 Task: Open Card Continuous Delivery Planning in Board Brand Management and Reputation Monitoring to Workspace Agile Methodology and add a team member Softage.3@softage.net, a label Blue, a checklist Animation, an attachment from your computer, a color Blue and finally, add a card description 'Develop and launch new referral program for new customers' and a comment 'We should approach this task with a sense of collaboration and teamwork, leveraging the strengths of each team member to achieve success.'. Add a start date 'Jan 03, 1900' with a due date 'Jan 10, 1900'
Action: Mouse moved to (239, 158)
Screenshot: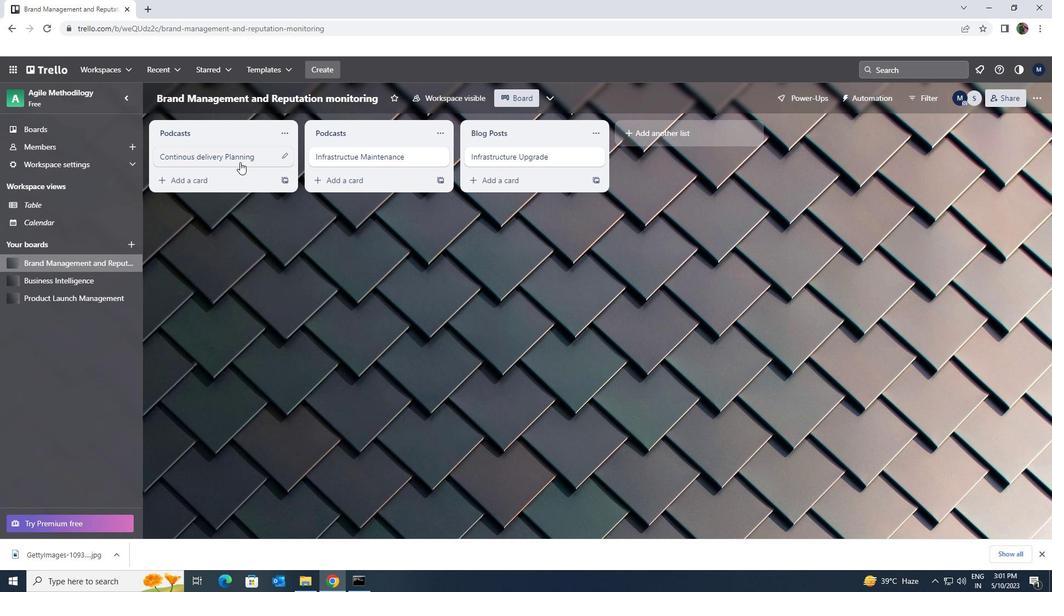 
Action: Mouse pressed left at (239, 158)
Screenshot: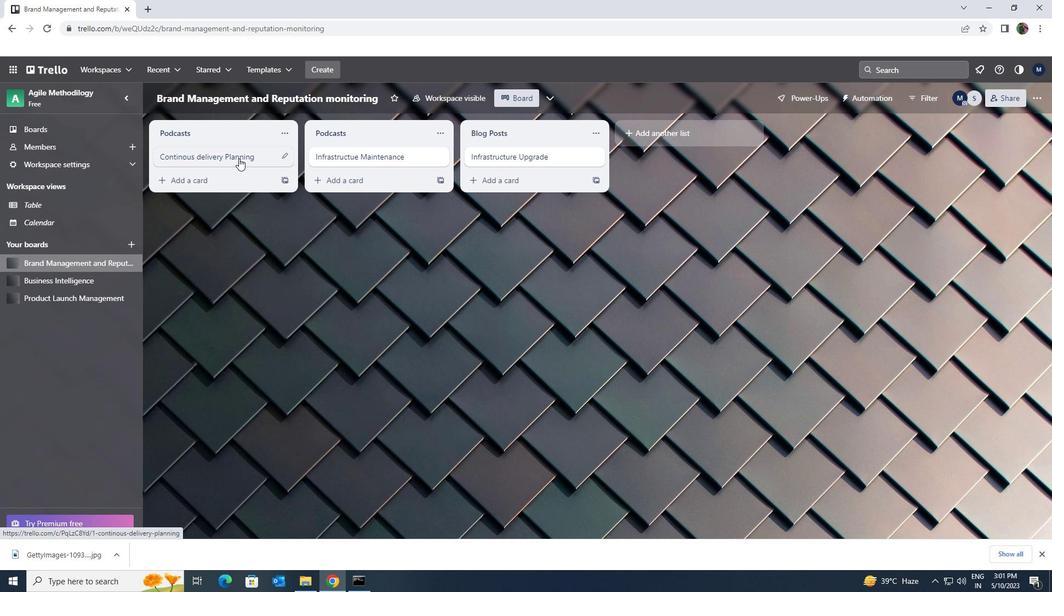 
Action: Mouse moved to (649, 198)
Screenshot: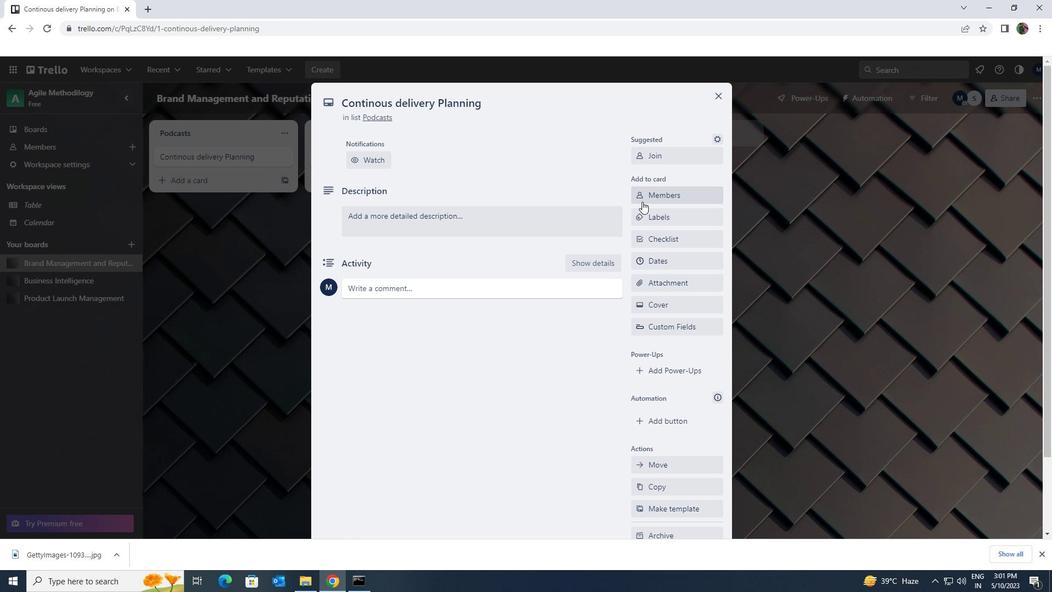 
Action: Mouse pressed left at (649, 198)
Screenshot: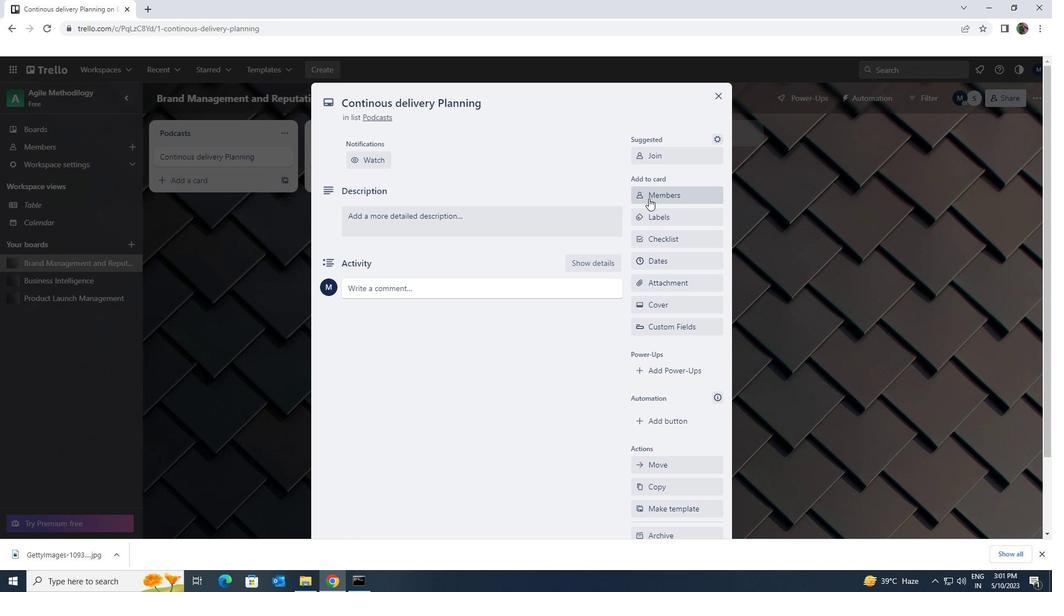 
Action: Key pressed <Key.shift><Key.shift><Key.shift><Key.shift>SOFTAGE.3<Key.shift>@SOFTAG.NET
Screenshot: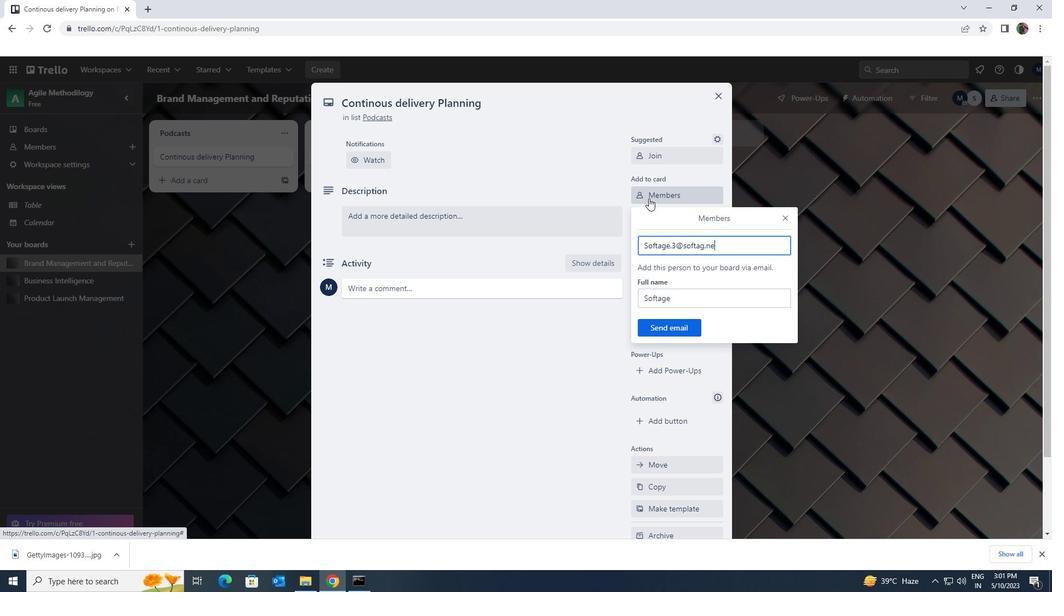 
Action: Mouse moved to (676, 331)
Screenshot: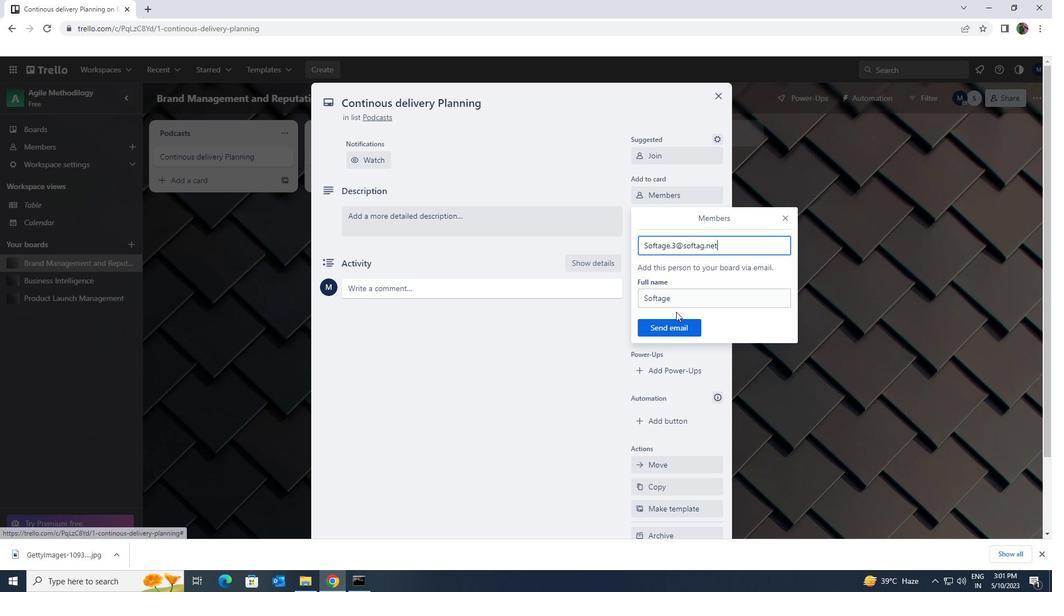 
Action: Mouse pressed left at (676, 331)
Screenshot: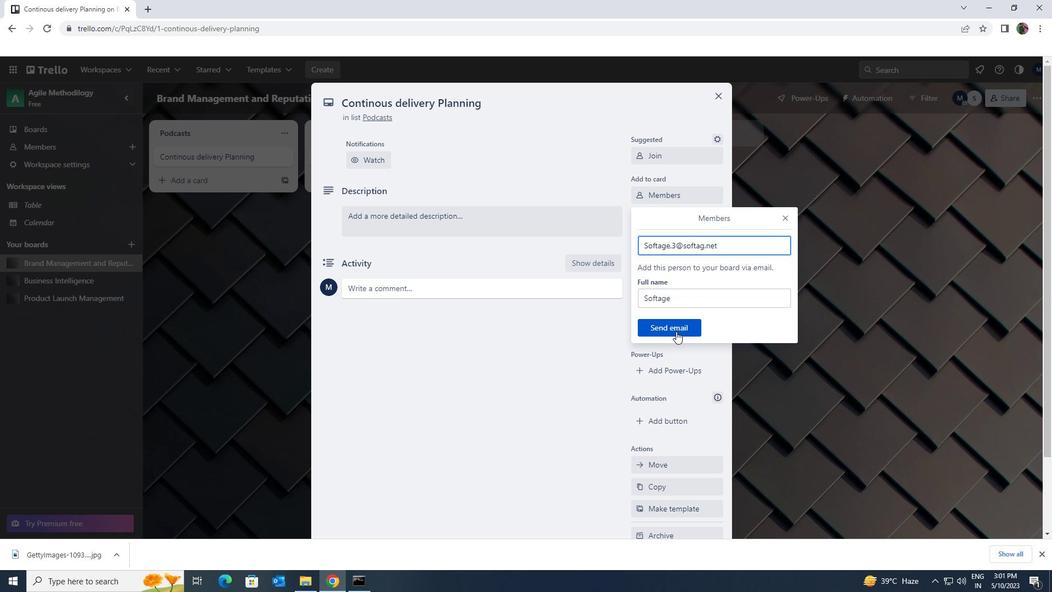 
Action: Mouse moved to (670, 219)
Screenshot: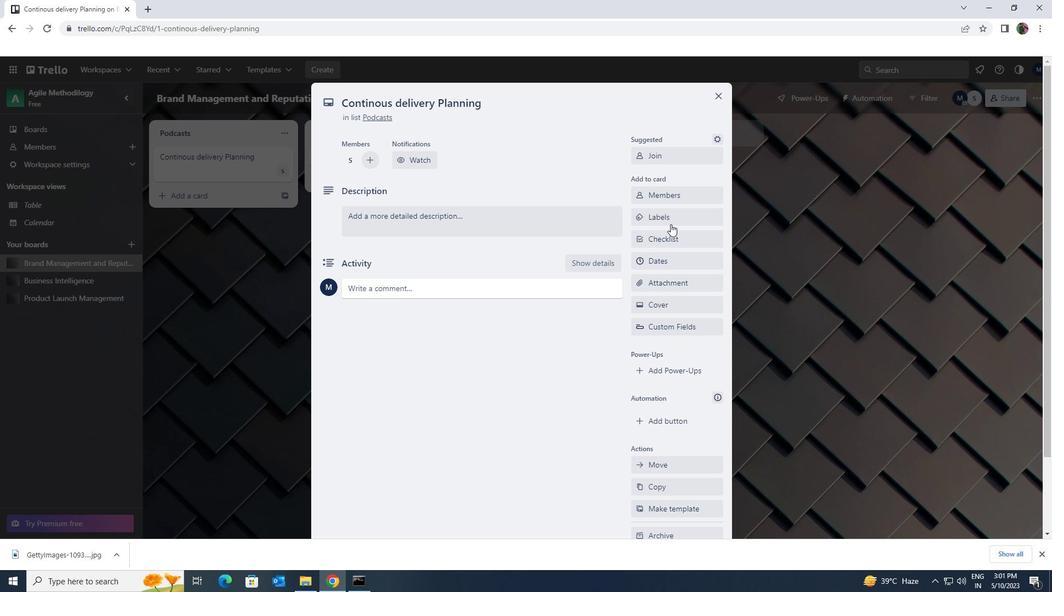 
Action: Mouse pressed left at (670, 219)
Screenshot: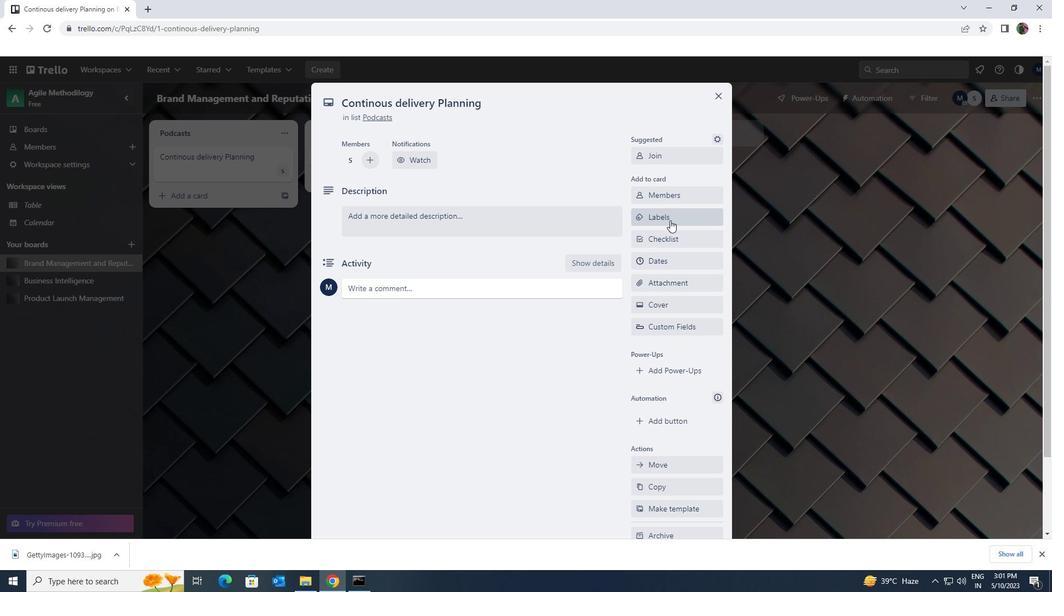 
Action: Mouse moved to (704, 450)
Screenshot: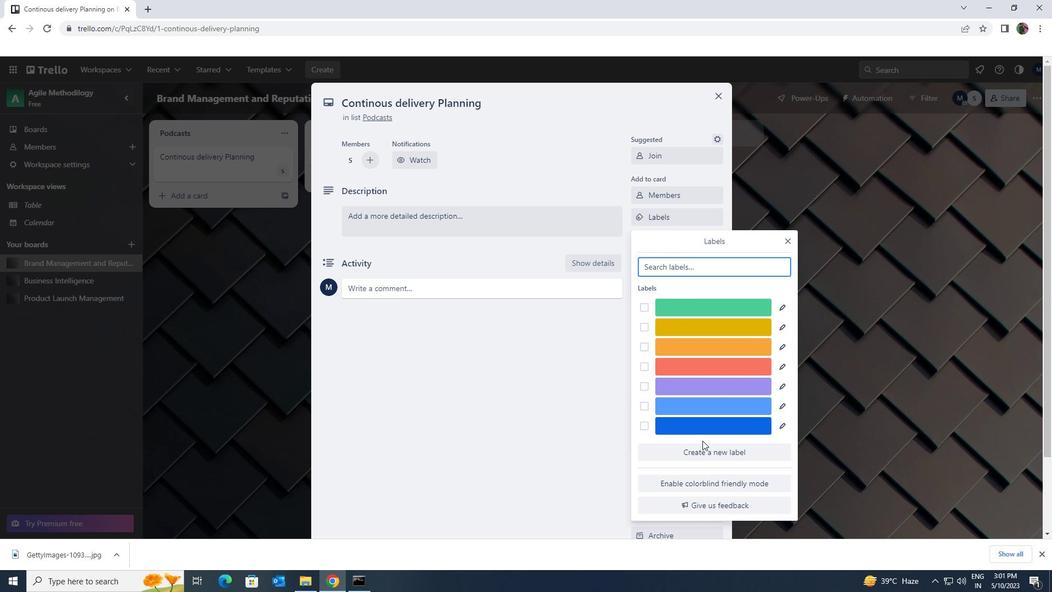 
Action: Mouse pressed left at (704, 450)
Screenshot: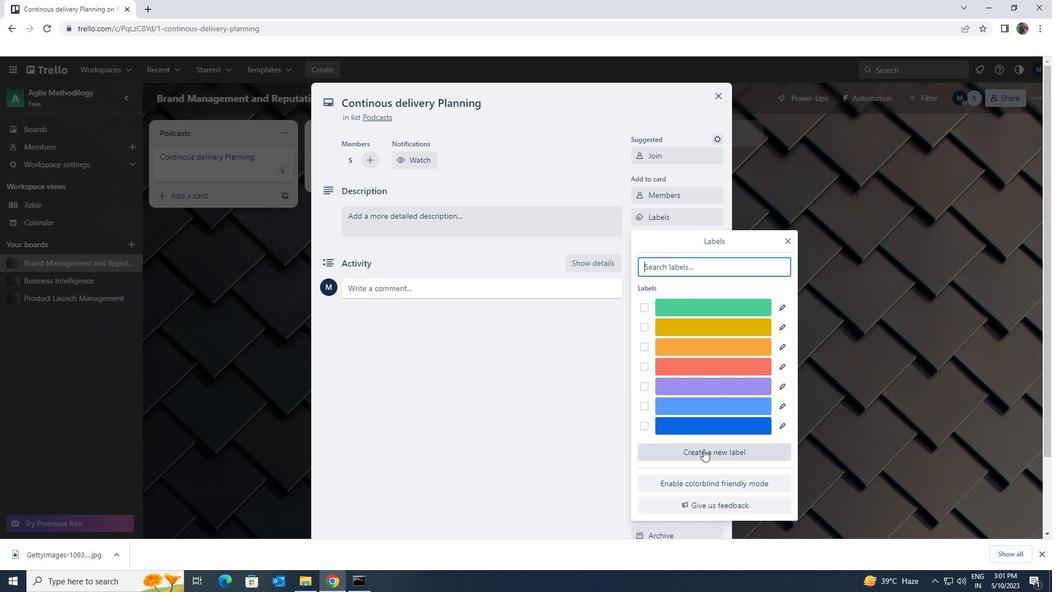 
Action: Mouse moved to (648, 326)
Screenshot: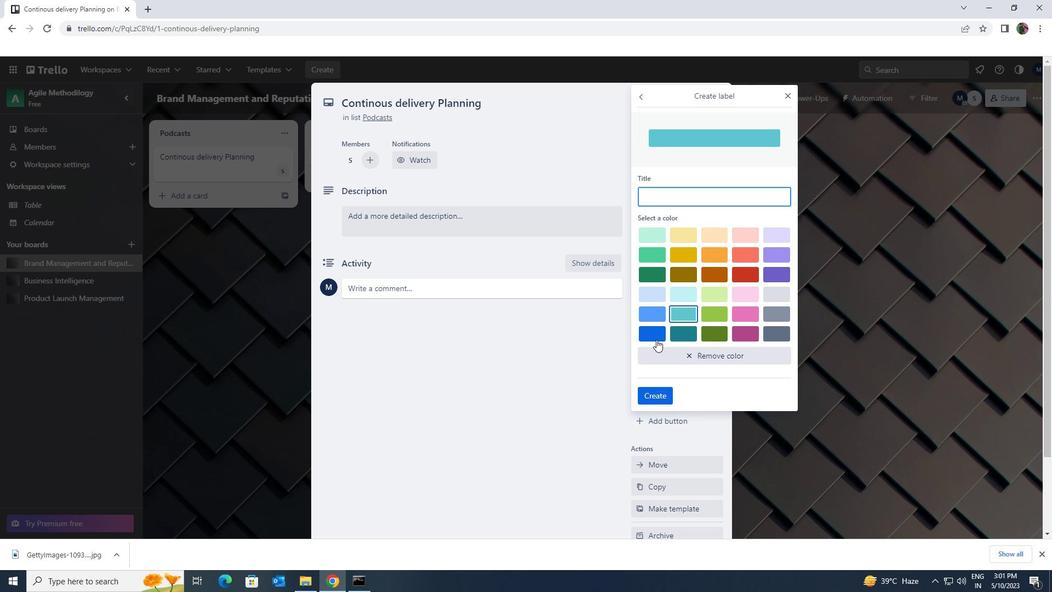 
Action: Mouse pressed left at (648, 326)
Screenshot: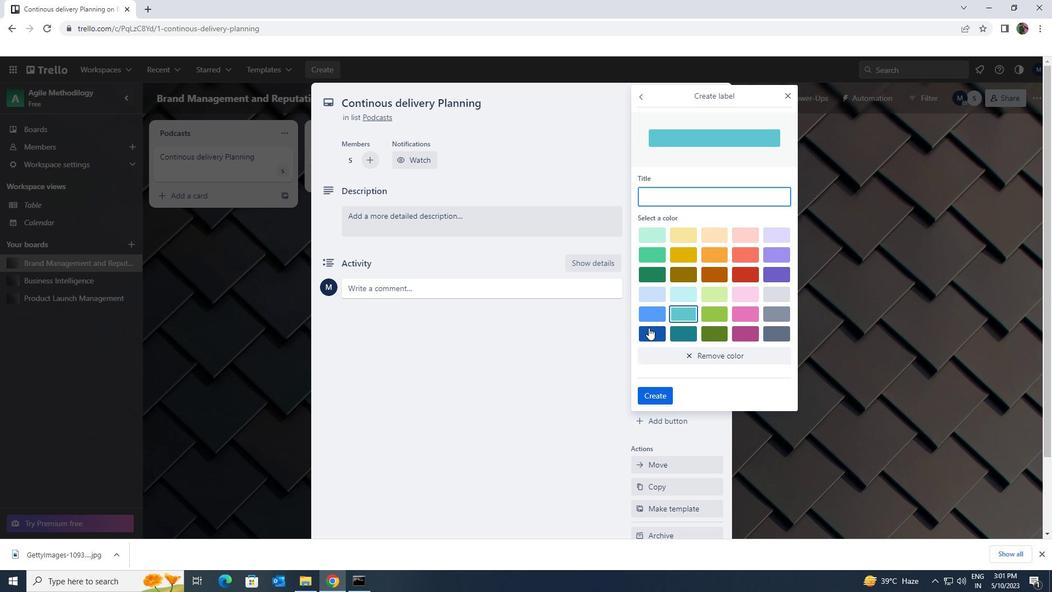 
Action: Mouse moved to (657, 398)
Screenshot: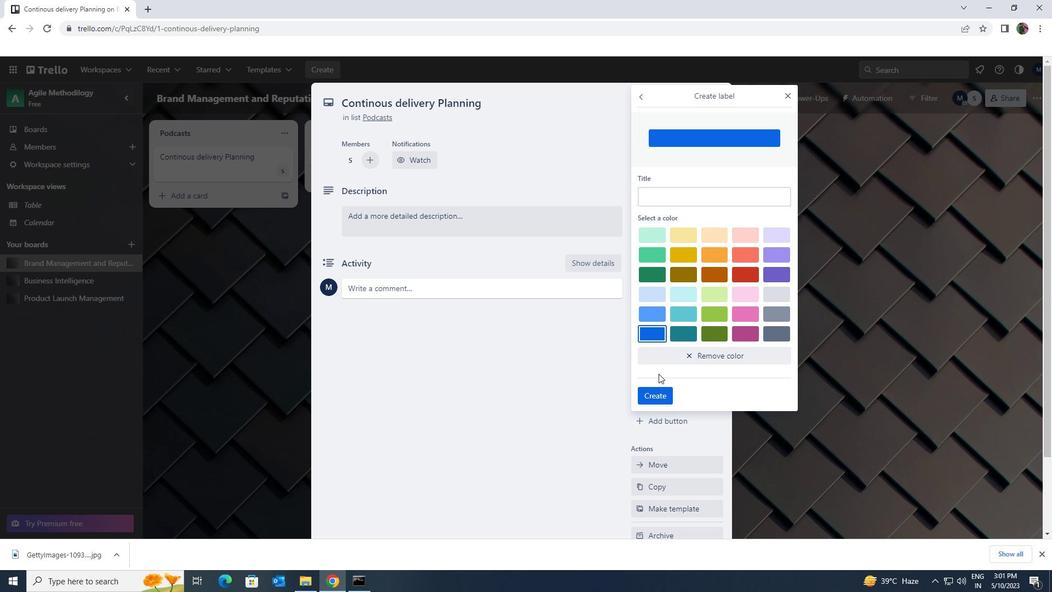 
Action: Mouse pressed left at (657, 398)
Screenshot: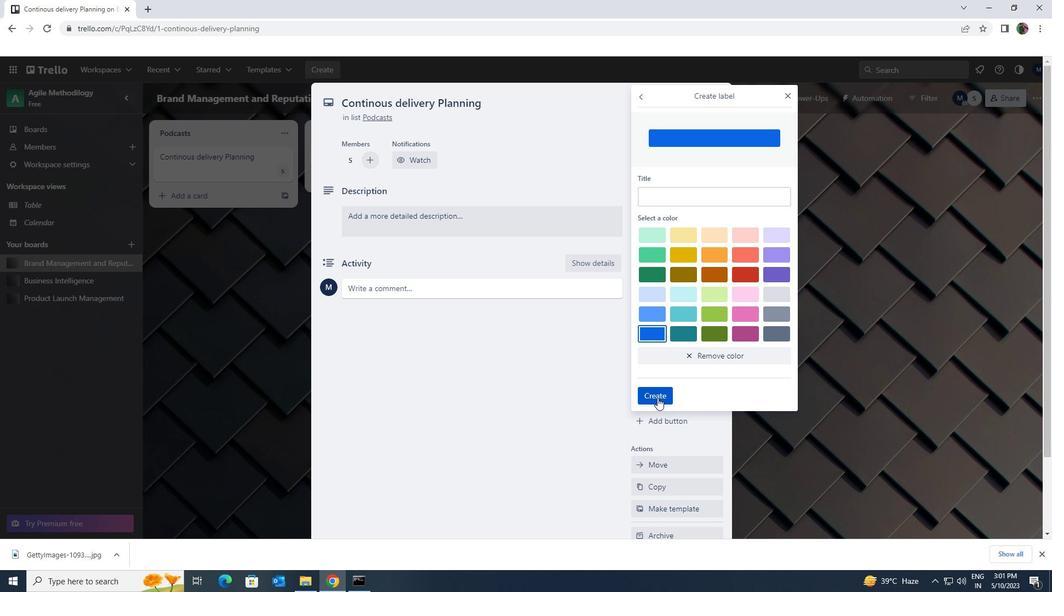 
Action: Mouse moved to (789, 242)
Screenshot: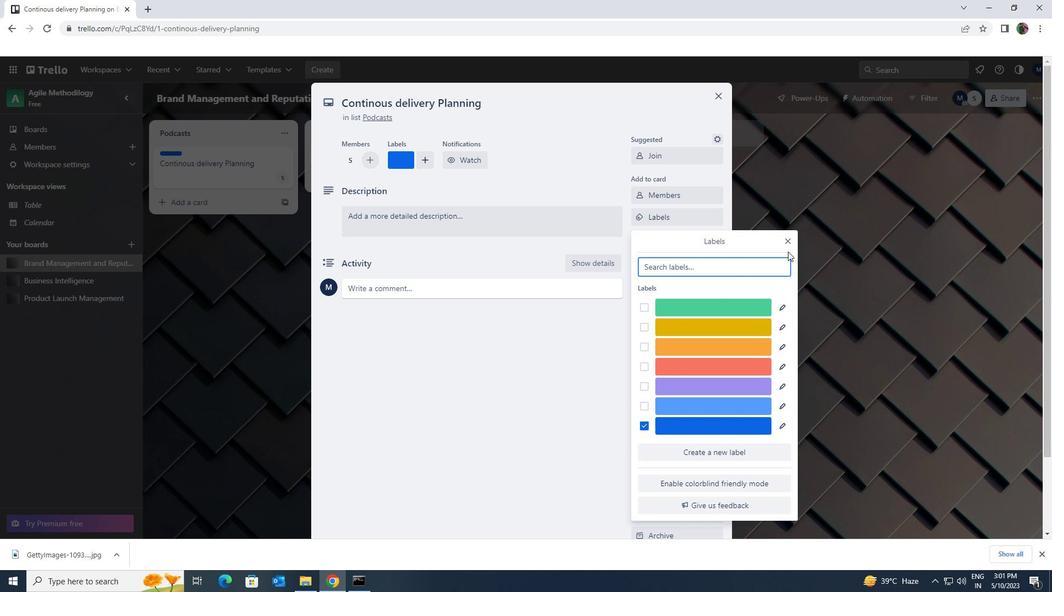 
Action: Mouse pressed left at (789, 242)
Screenshot: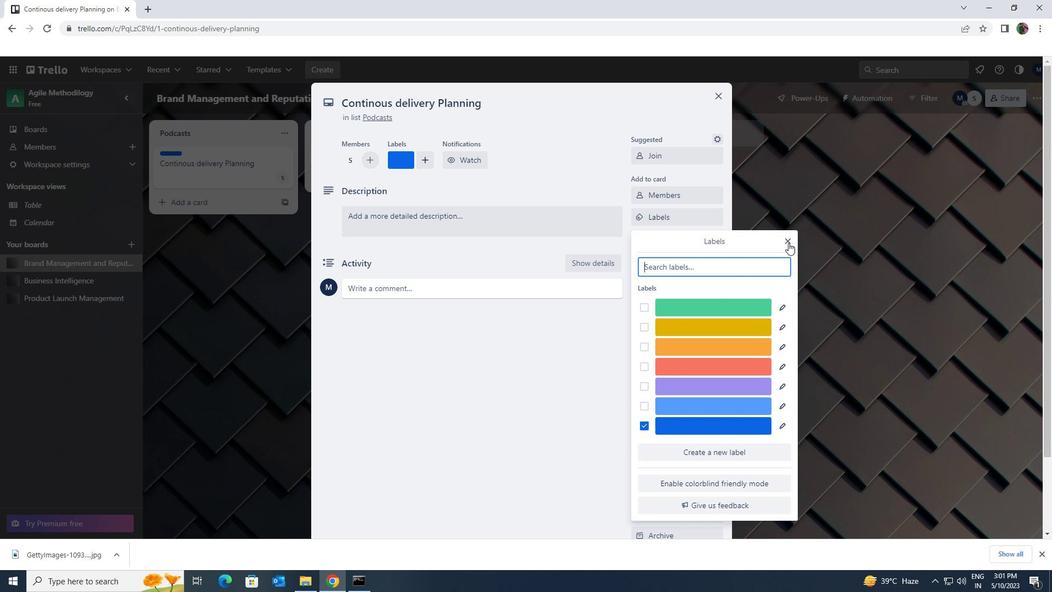 
Action: Mouse moved to (701, 237)
Screenshot: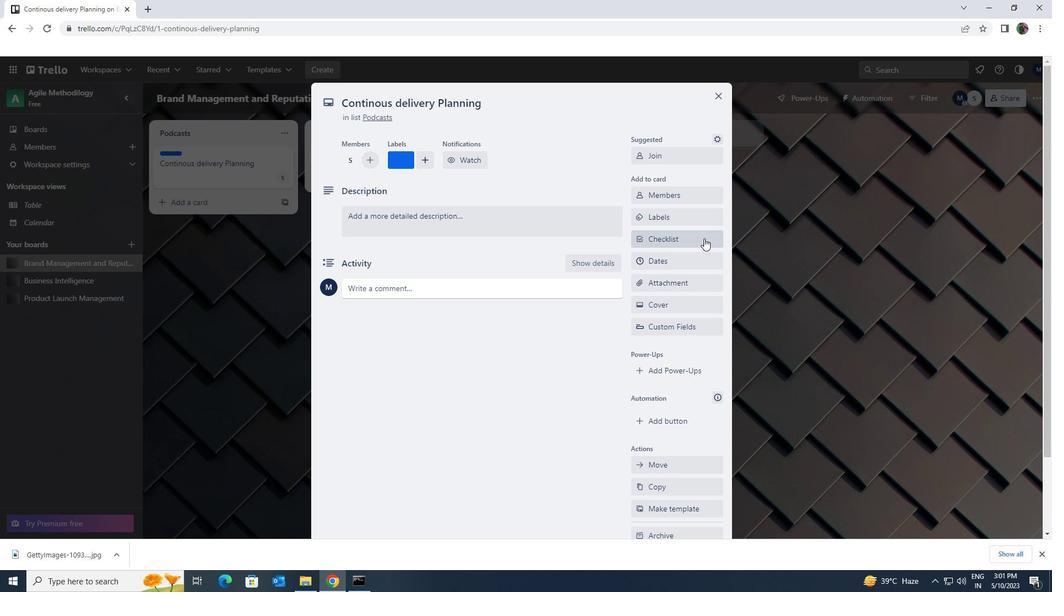 
Action: Mouse pressed left at (701, 237)
Screenshot: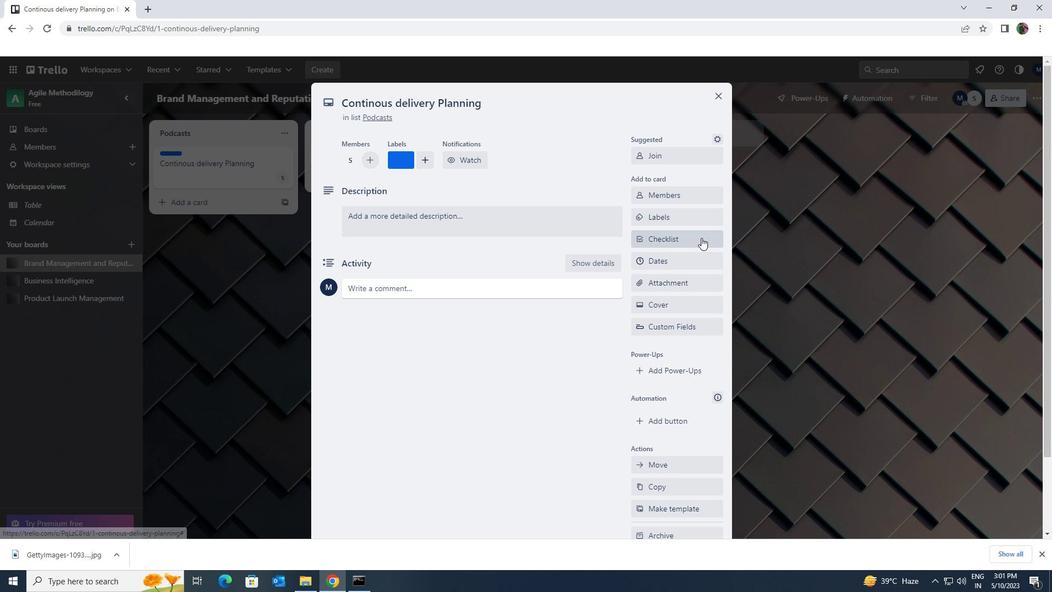
Action: Mouse moved to (703, 239)
Screenshot: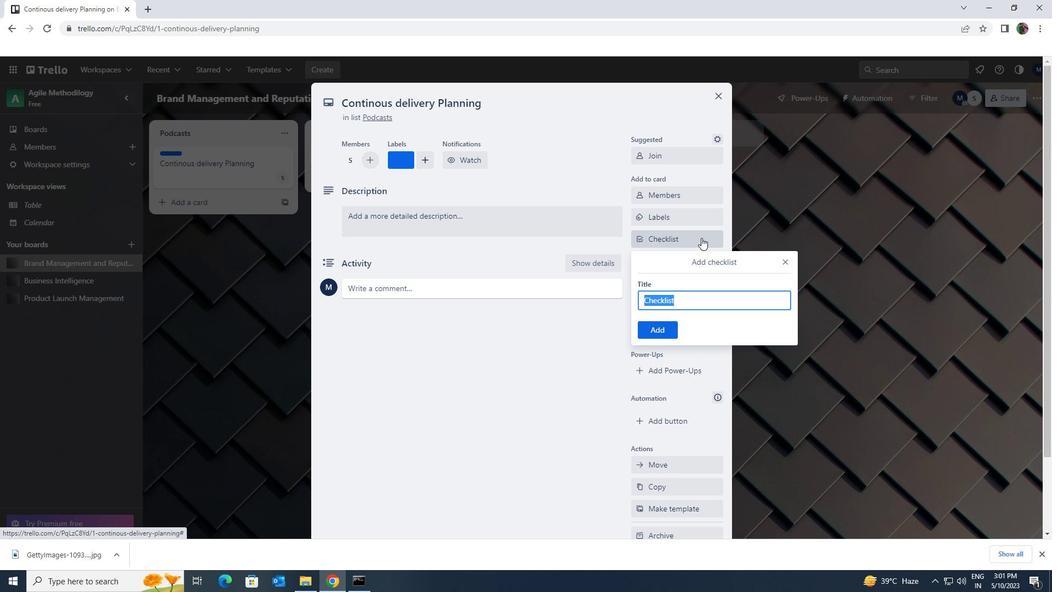 
Action: Key pressed <Key.shift>ANIMATION
Screenshot: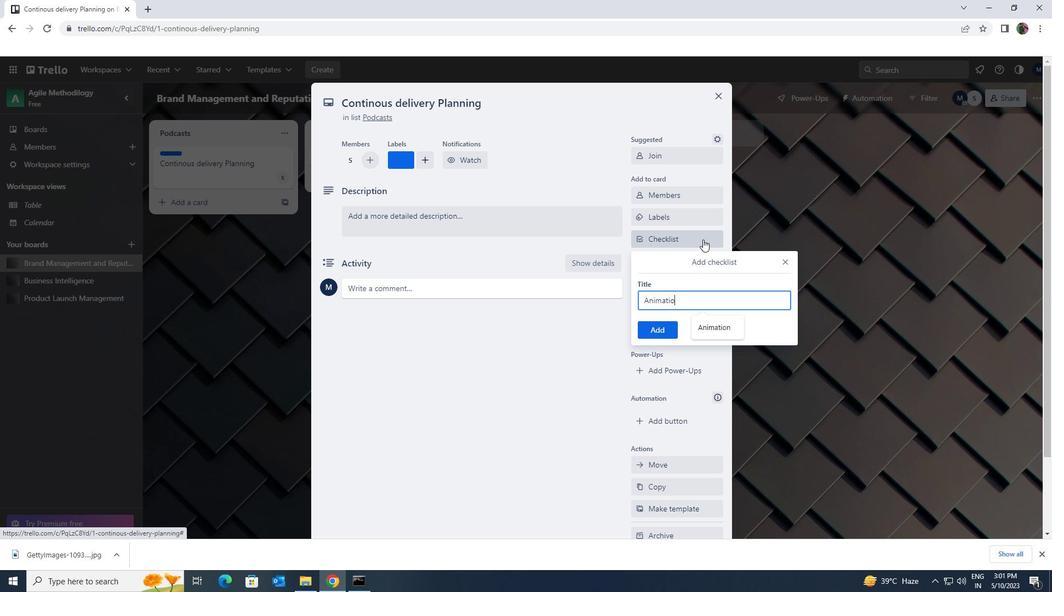 
Action: Mouse moved to (662, 332)
Screenshot: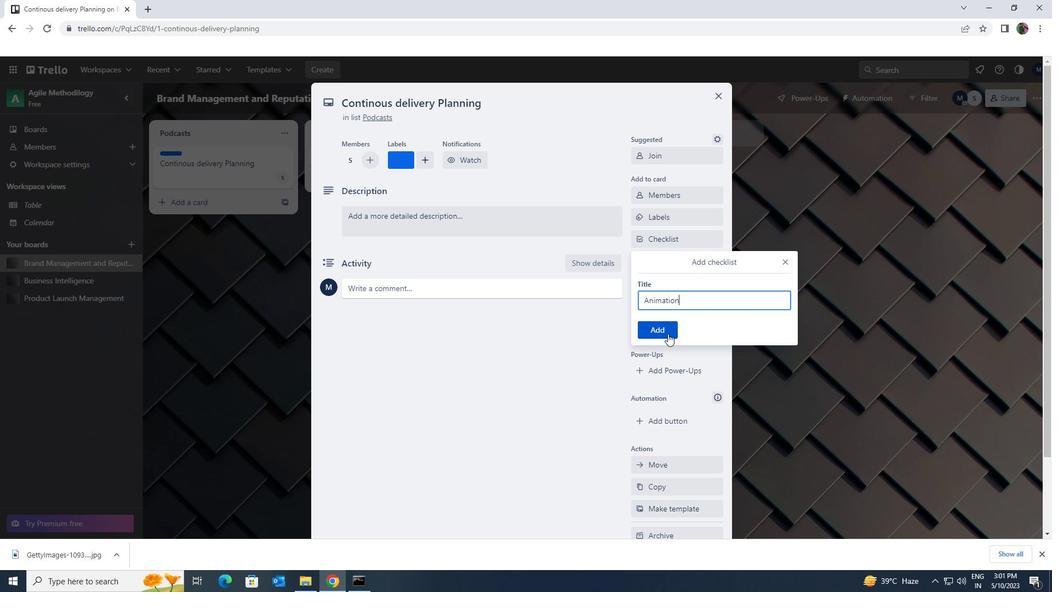 
Action: Mouse pressed left at (662, 332)
Screenshot: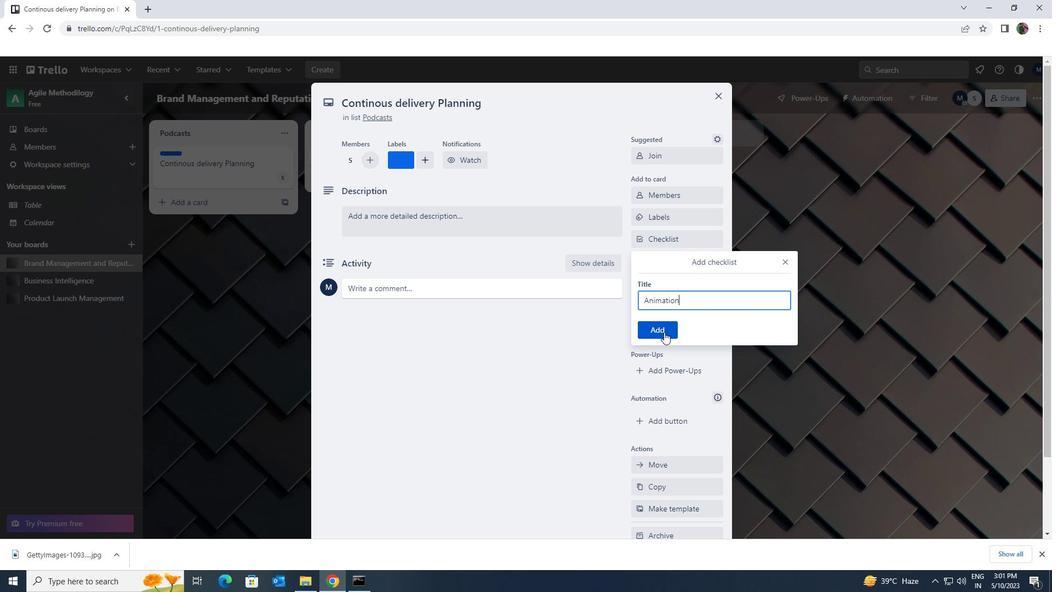 
Action: Mouse moved to (563, 227)
Screenshot: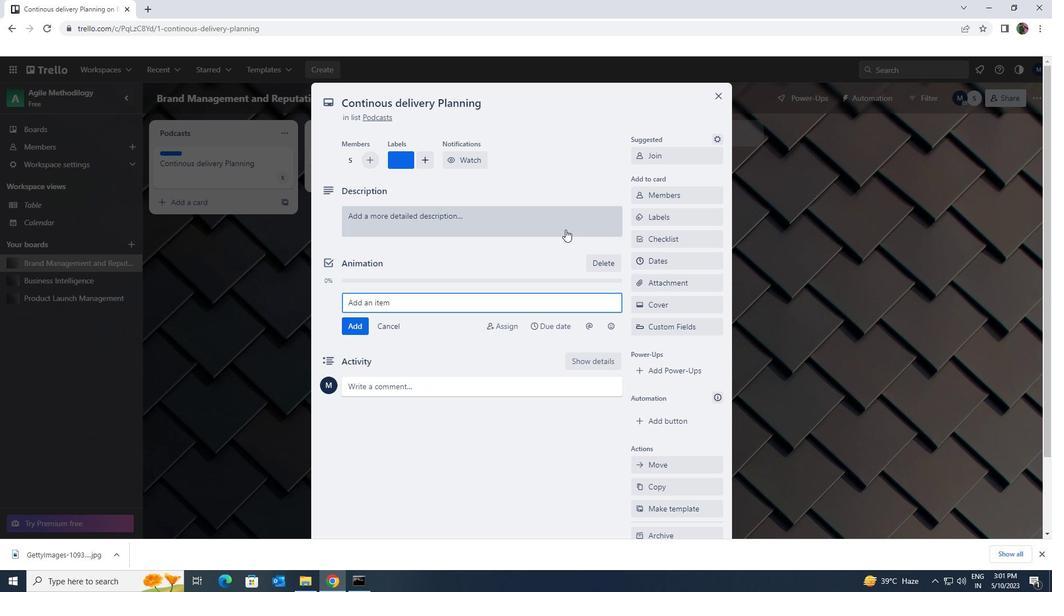 
Action: Mouse pressed left at (563, 227)
Screenshot: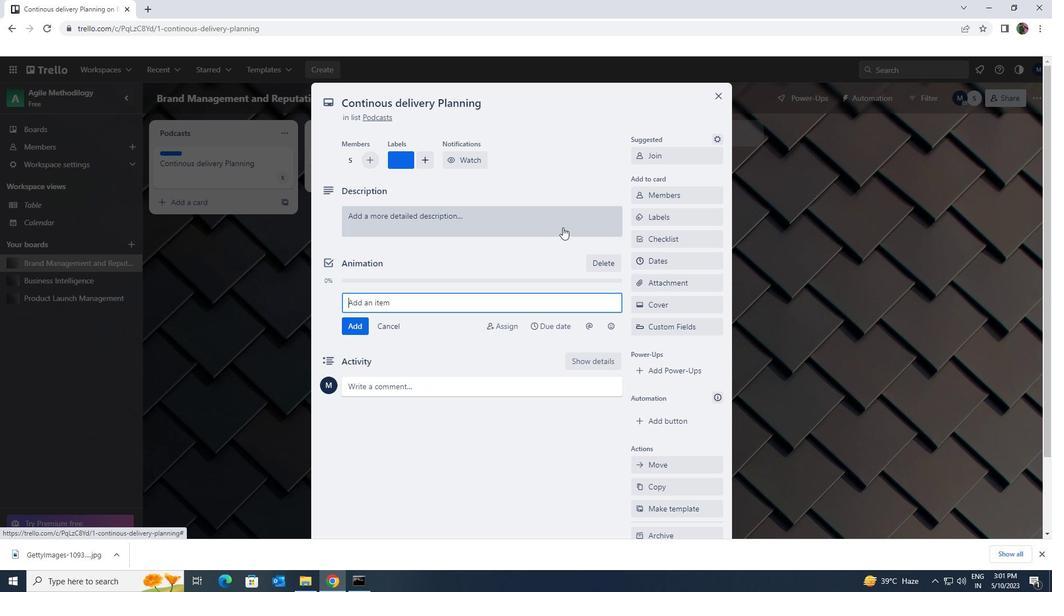 
Action: Mouse moved to (665, 278)
Screenshot: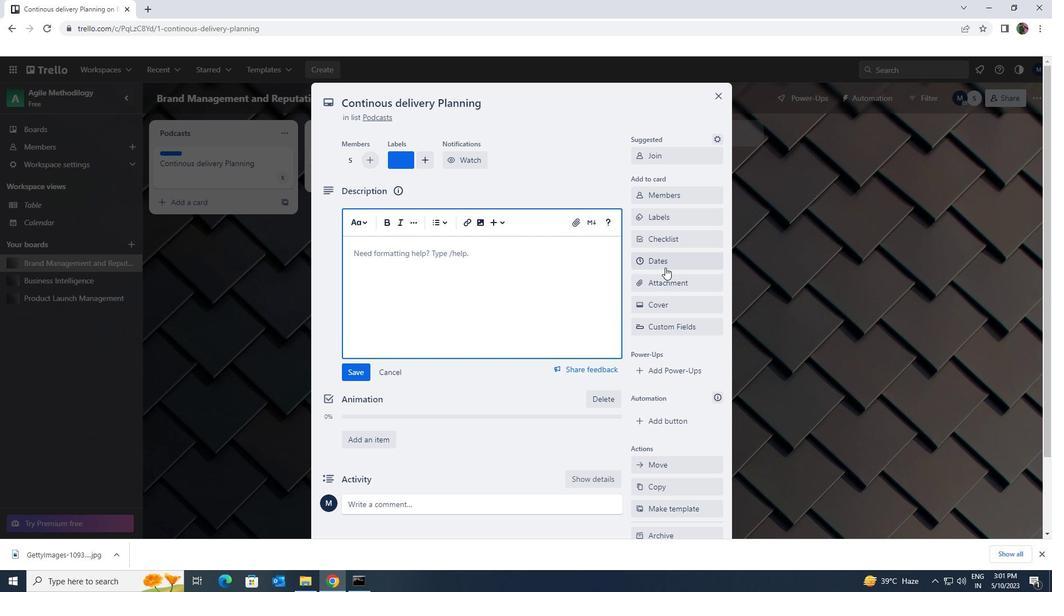 
Action: Mouse pressed left at (665, 278)
Screenshot: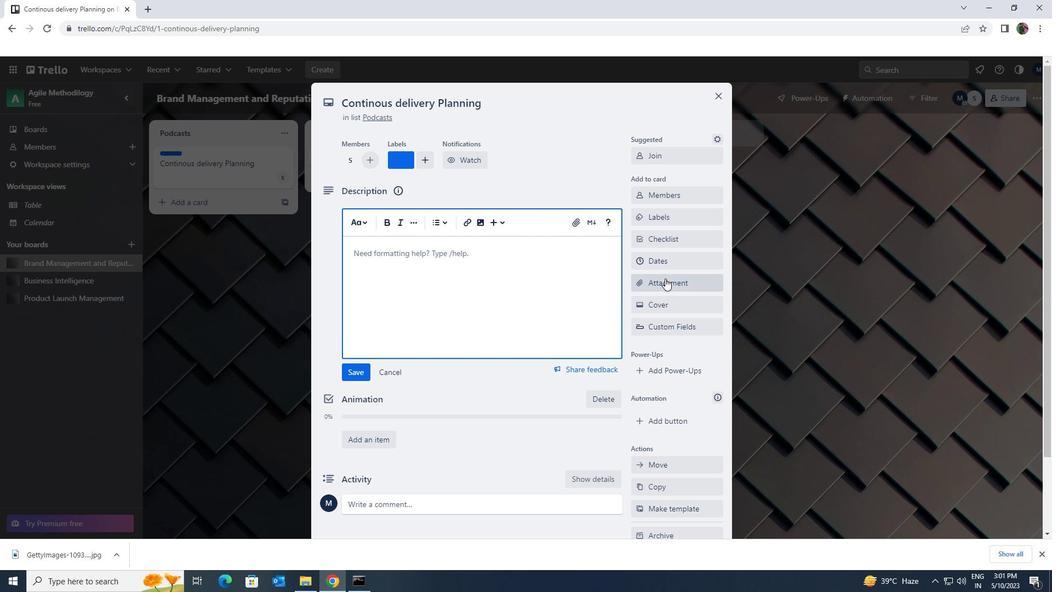 
Action: Mouse moved to (674, 332)
Screenshot: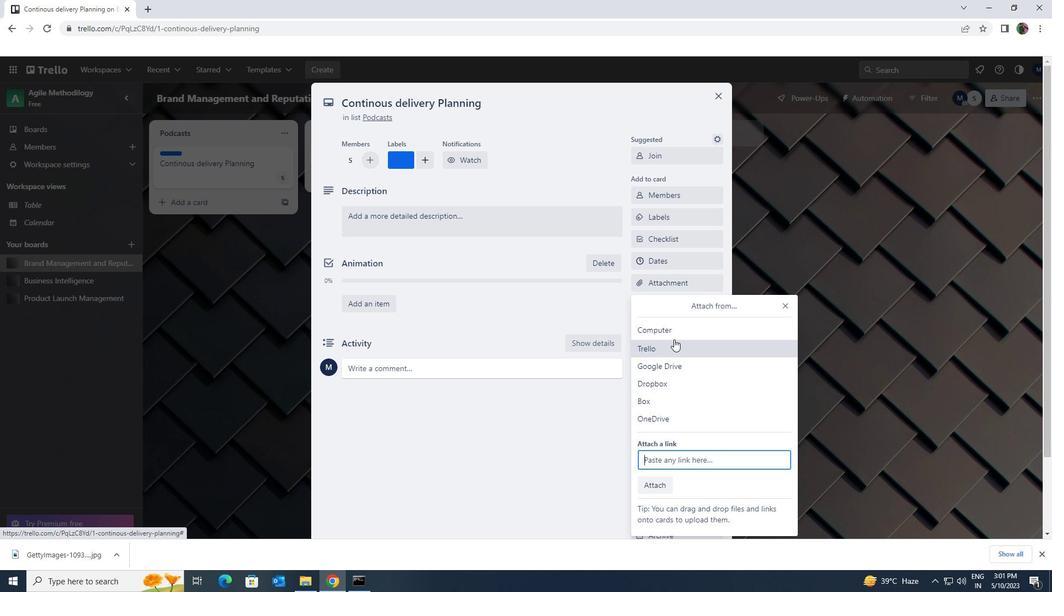 
Action: Mouse pressed left at (674, 332)
Screenshot: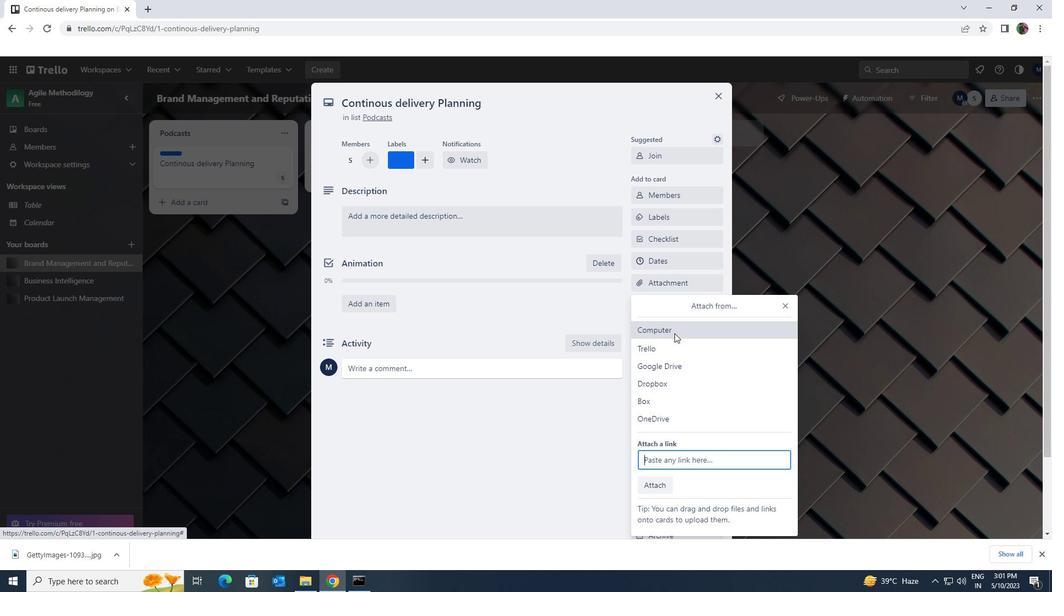 
Action: Mouse moved to (291, 89)
Screenshot: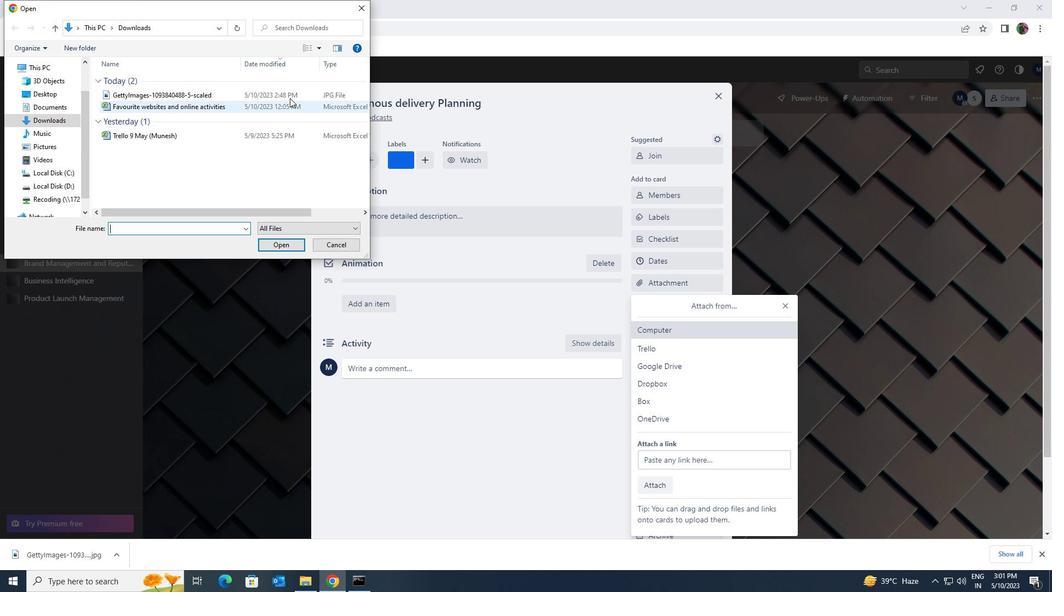 
Action: Mouse pressed left at (291, 89)
Screenshot: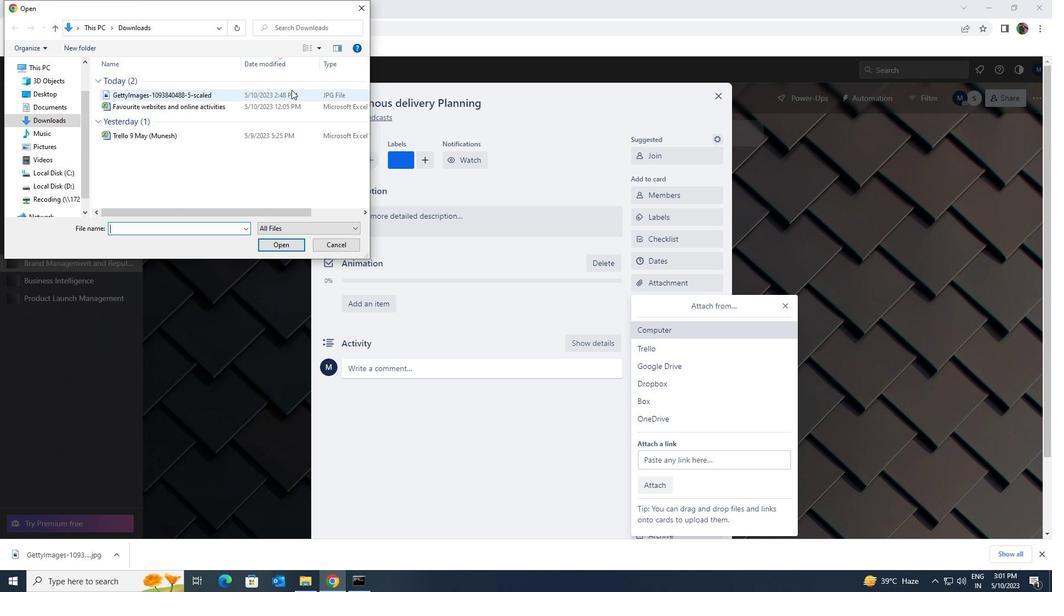 
Action: Mouse moved to (275, 244)
Screenshot: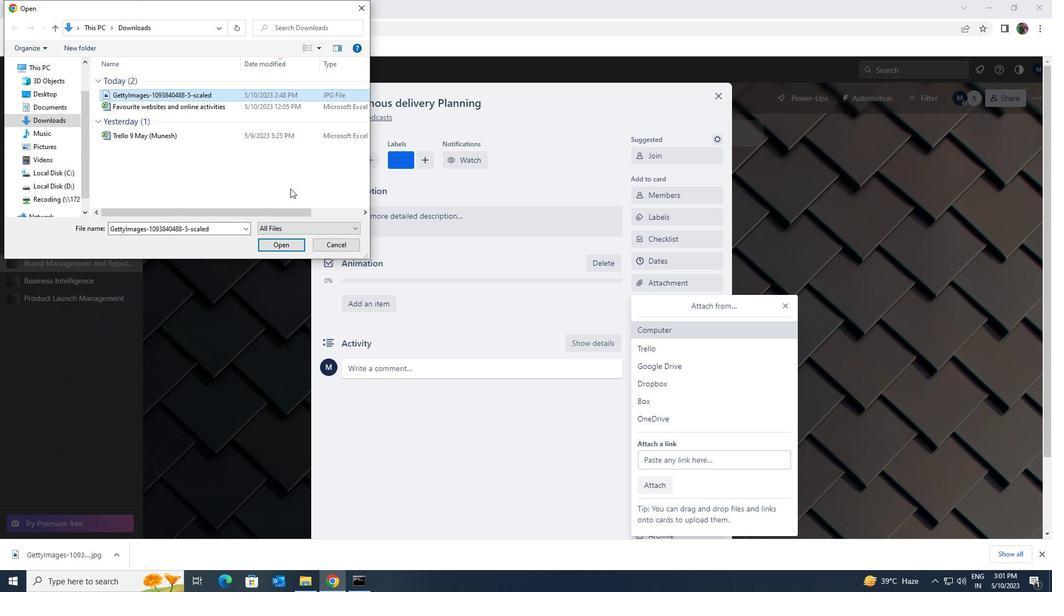 
Action: Mouse pressed left at (275, 244)
Screenshot: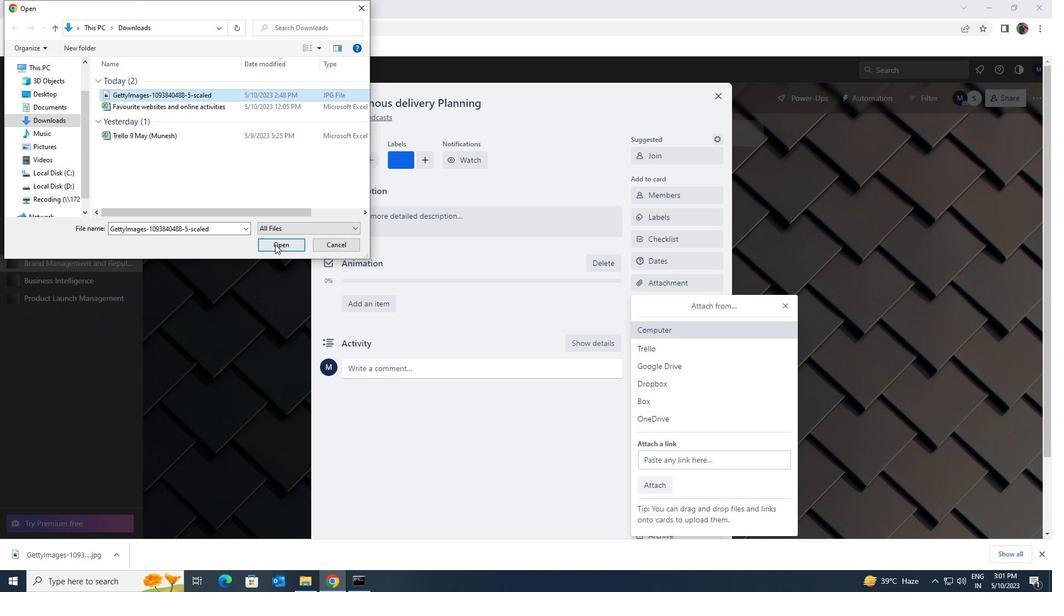 
Action: Mouse moved to (478, 221)
Screenshot: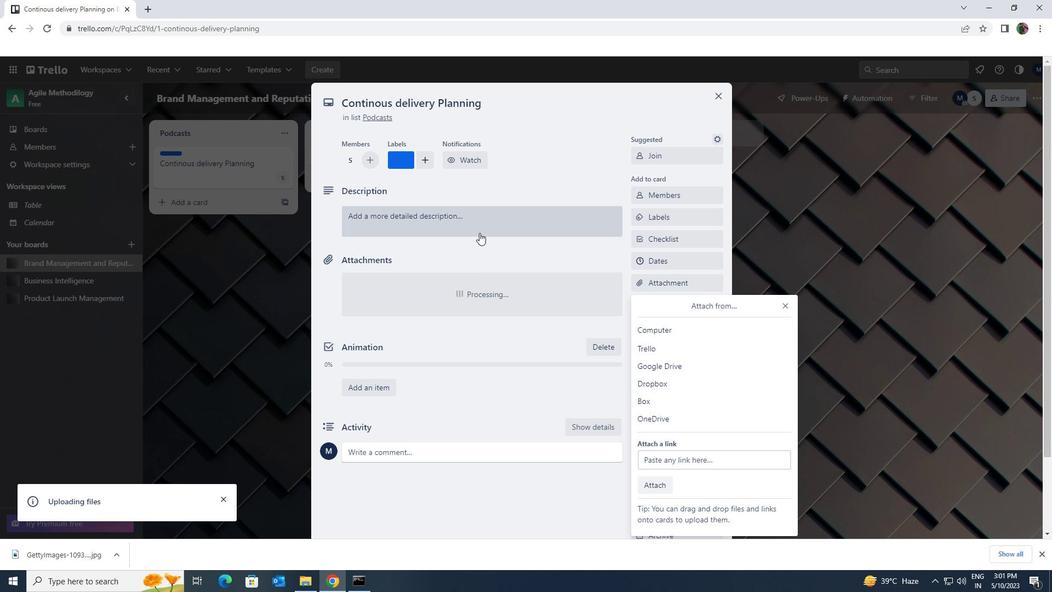 
Action: Mouse pressed left at (478, 221)
Screenshot: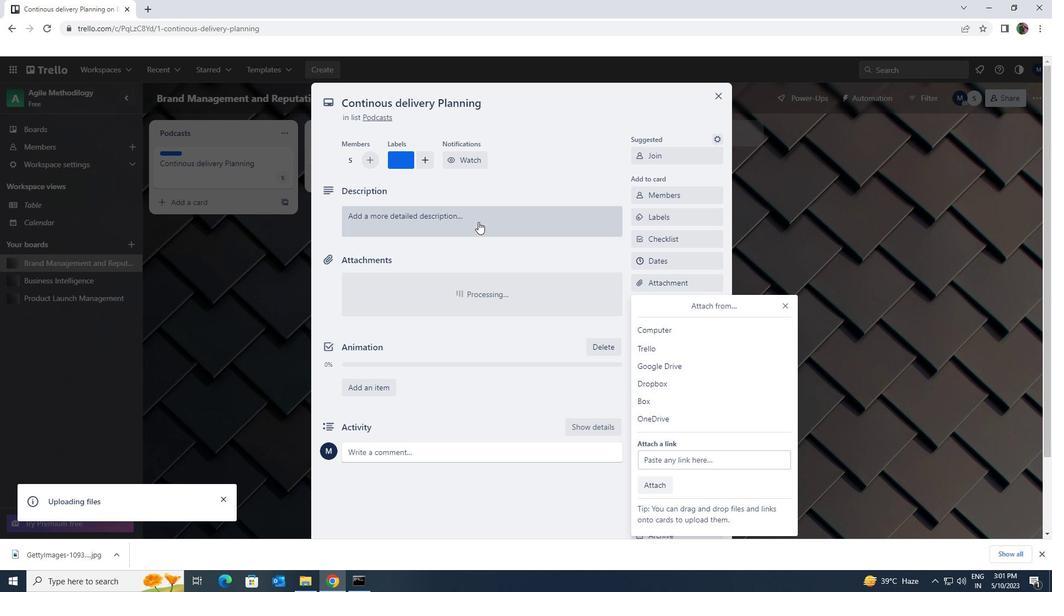 
Action: Key pressed <Key.shift><Key.shift><Key.shift><Key.shift>DEVELOP<Key.space>AND<Key.space>LAUNCH<Key.space>NEW<Key.space>REFFRAL<Key.space>PROGRAM<Key.space>FOR<Key.space>NEW<Key.space>
Screenshot: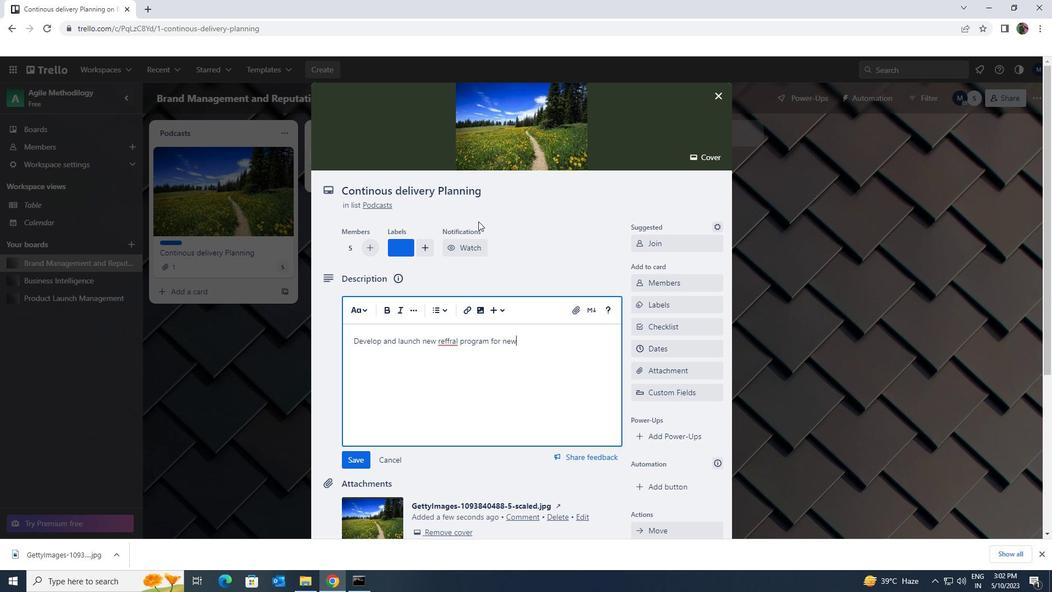 
Action: Mouse moved to (479, 221)
Screenshot: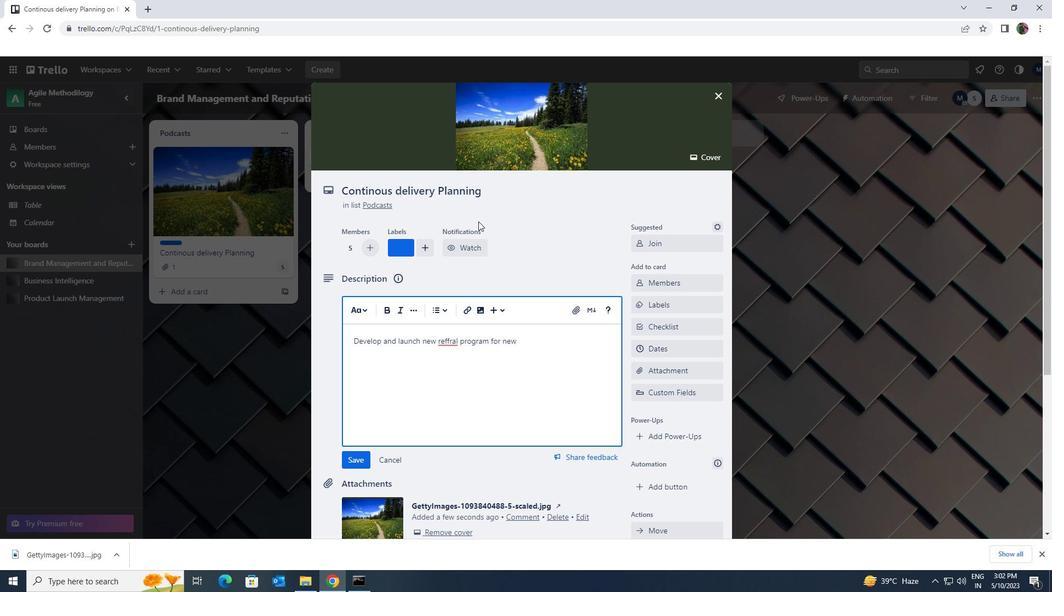 
Action: Key pressed <Key.shift>CUSTOMER<Key.space>
Screenshot: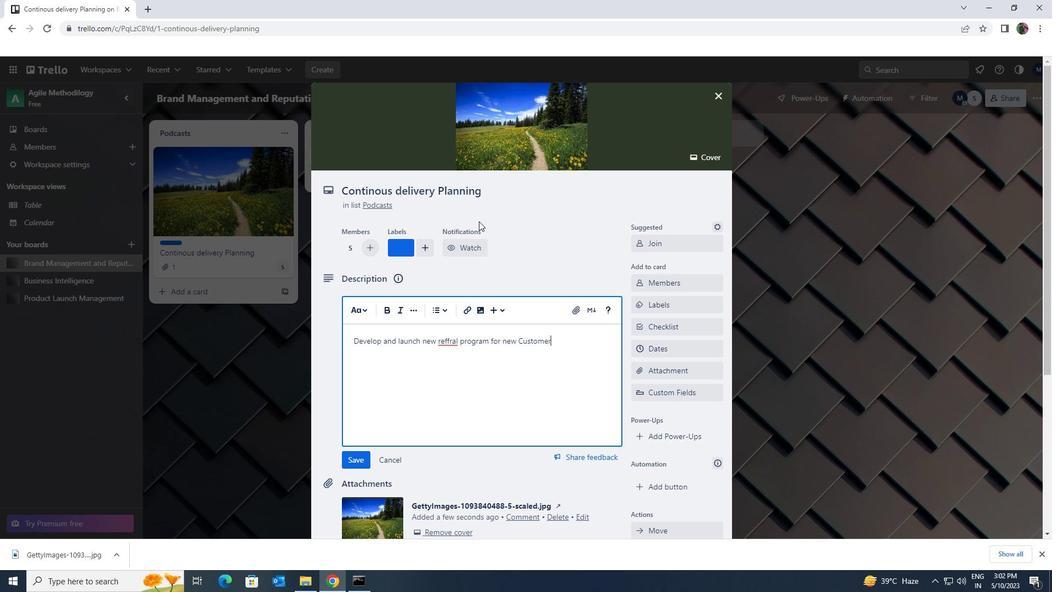 
Action: Mouse moved to (355, 460)
Screenshot: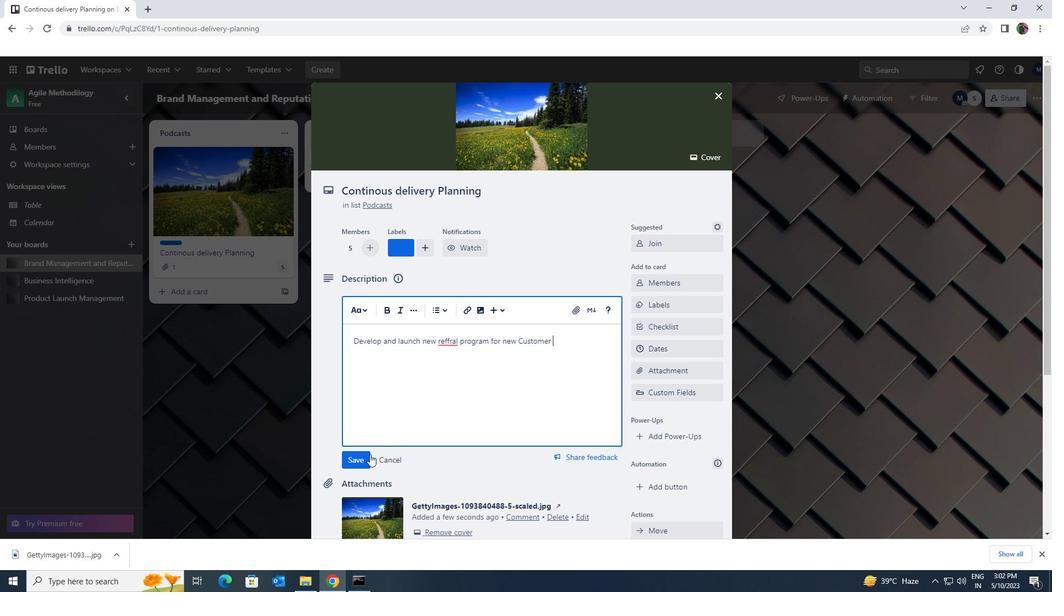 
Action: Mouse pressed left at (355, 460)
Screenshot: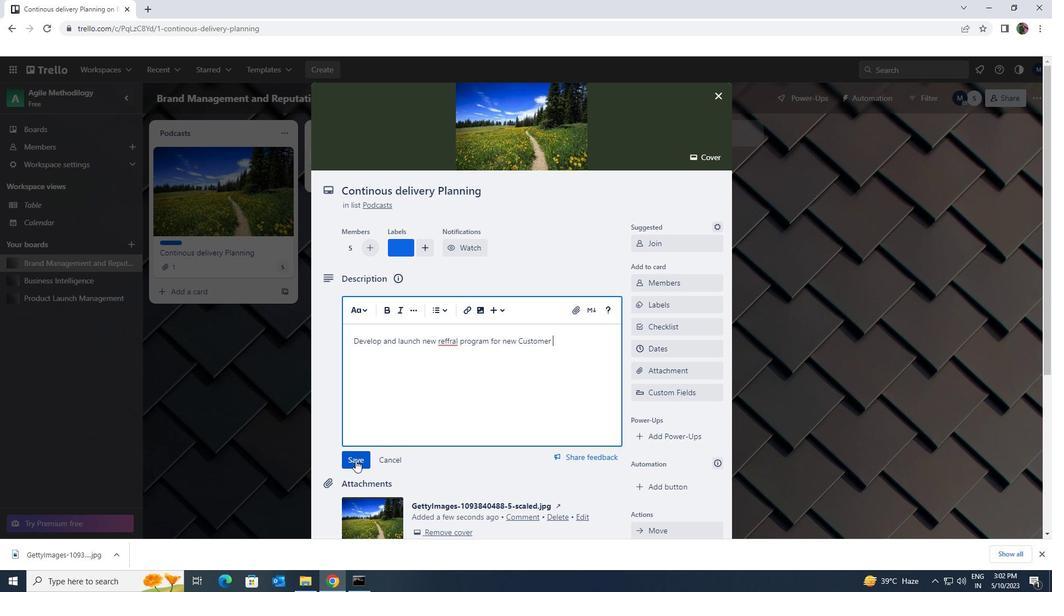 
Action: Mouse moved to (372, 447)
Screenshot: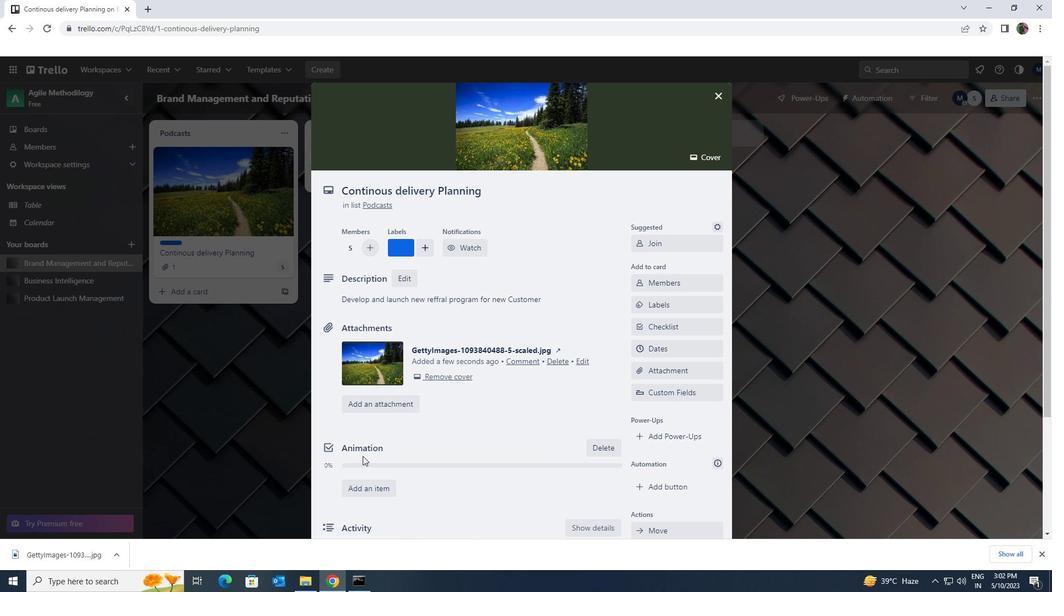 
Action: Mouse scrolled (372, 447) with delta (0, 0)
Screenshot: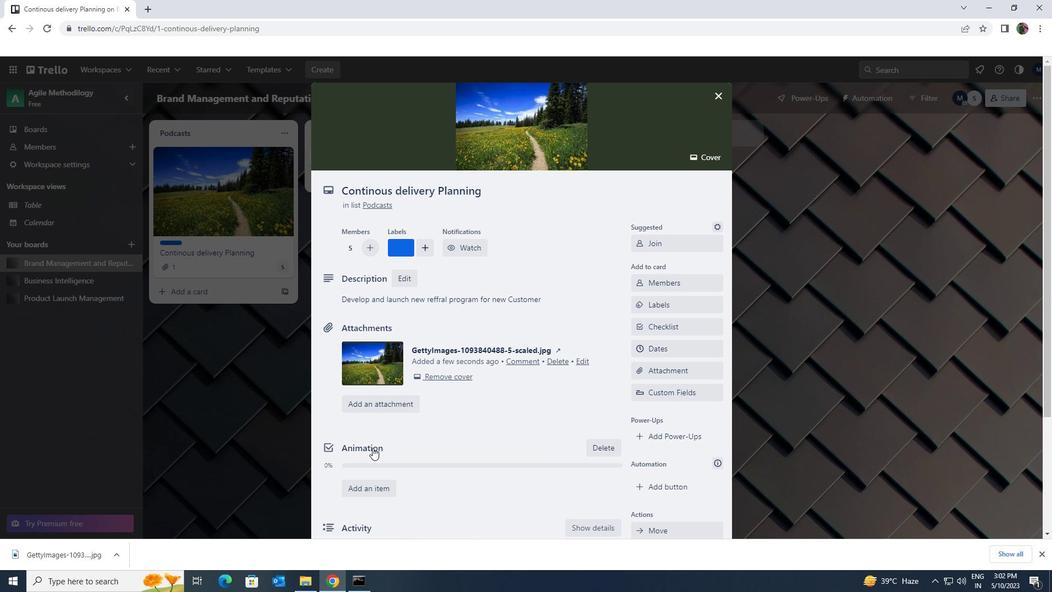 
Action: Mouse scrolled (372, 447) with delta (0, 0)
Screenshot: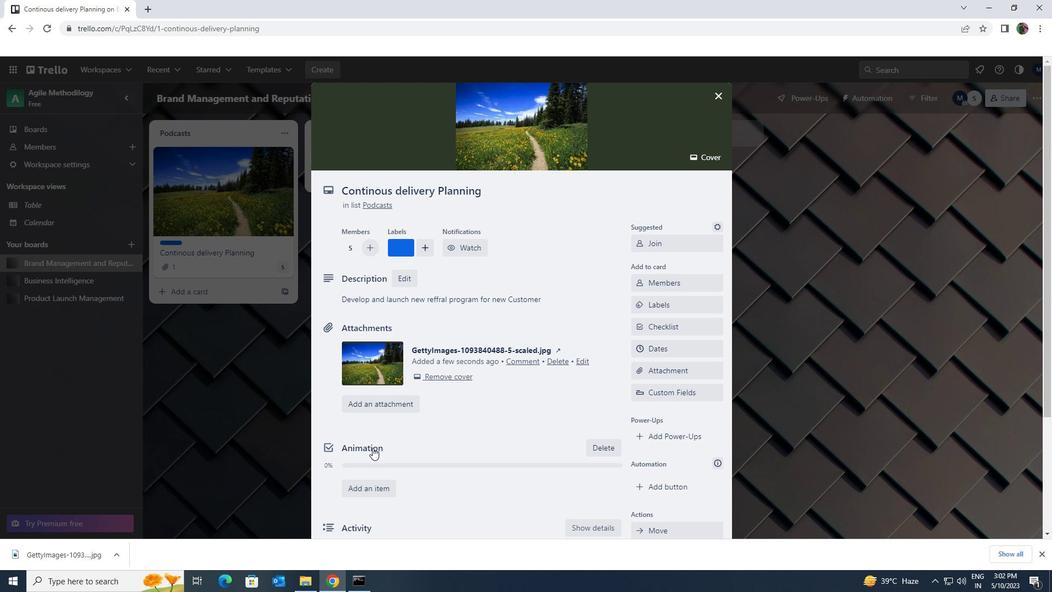 
Action: Mouse scrolled (372, 447) with delta (0, 0)
Screenshot: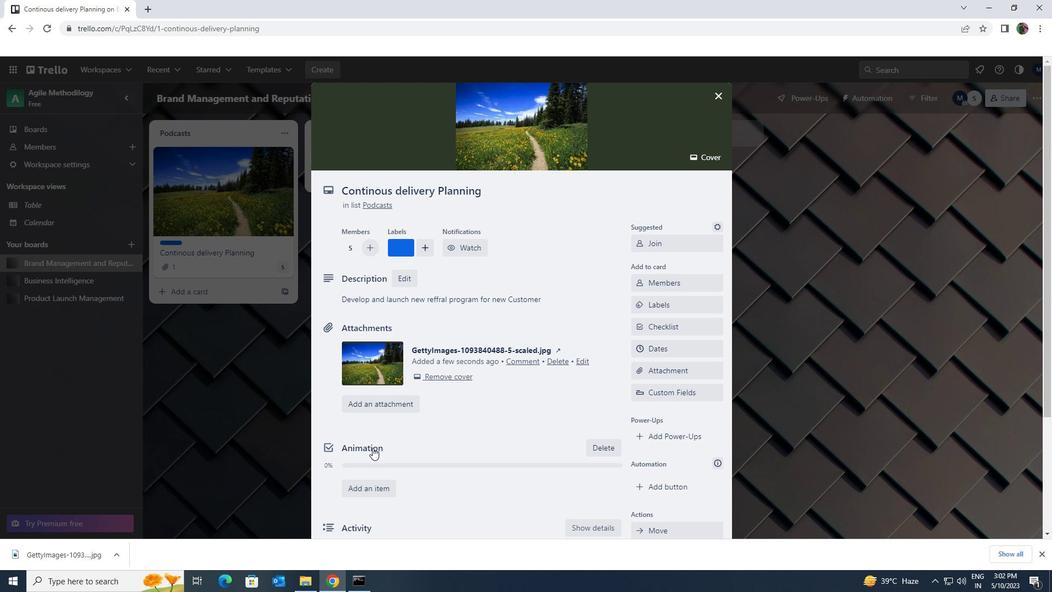 
Action: Mouse moved to (387, 402)
Screenshot: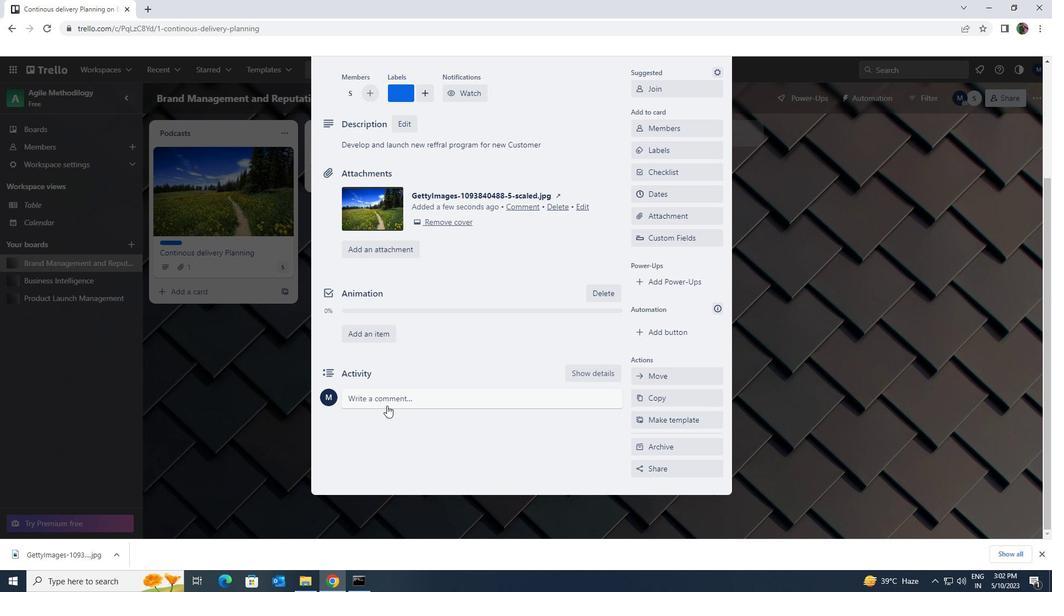 
Action: Mouse pressed left at (387, 402)
Screenshot: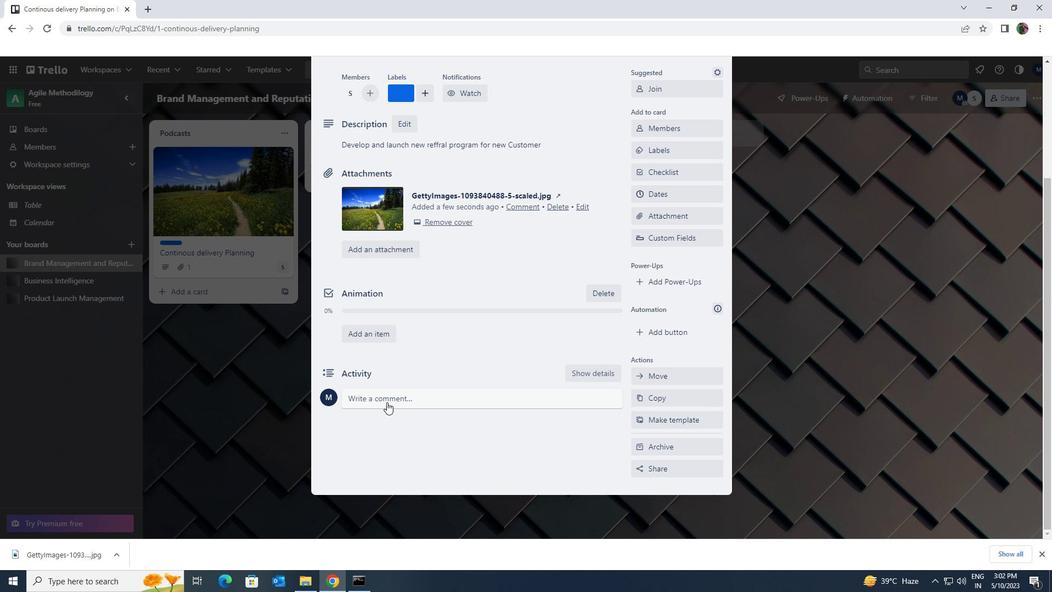 
Action: Key pressed <Key.shift>WE<Key.space>WOULD<Key.space>
Screenshot: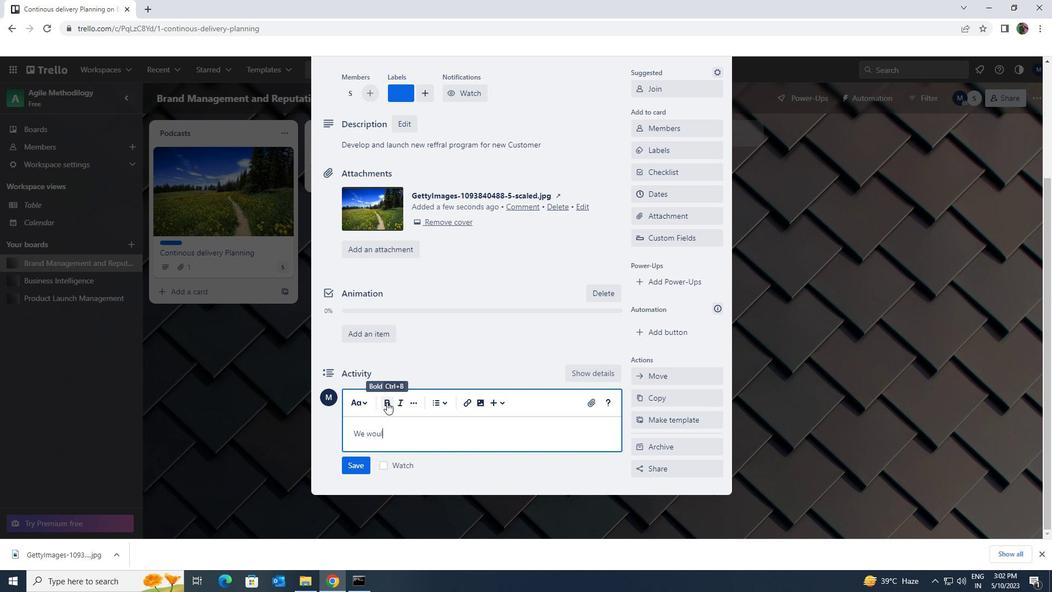 
Action: Mouse moved to (401, 393)
Screenshot: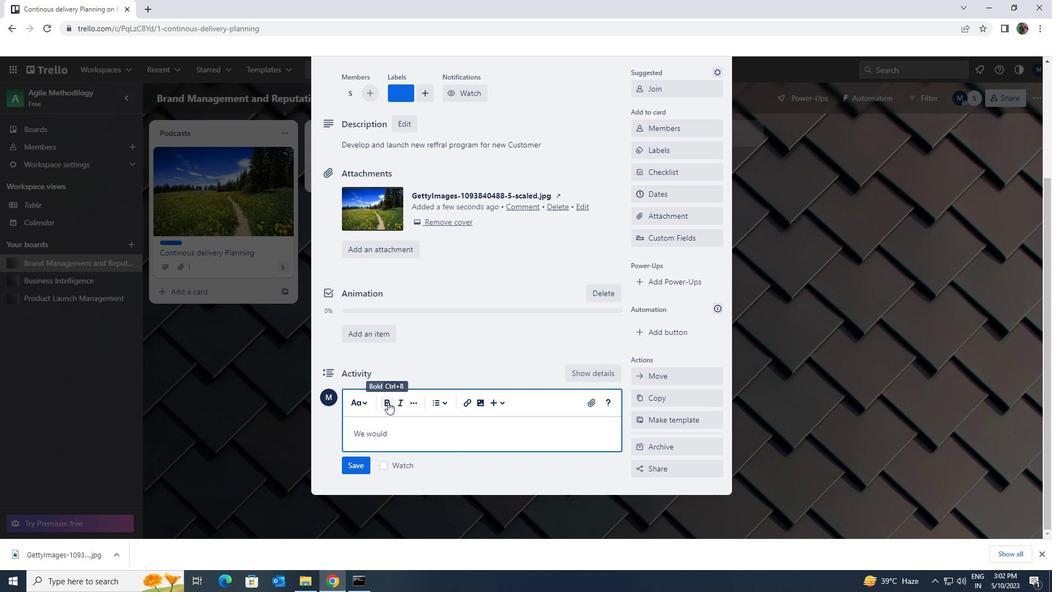 
Action: Key pressed APP
Screenshot: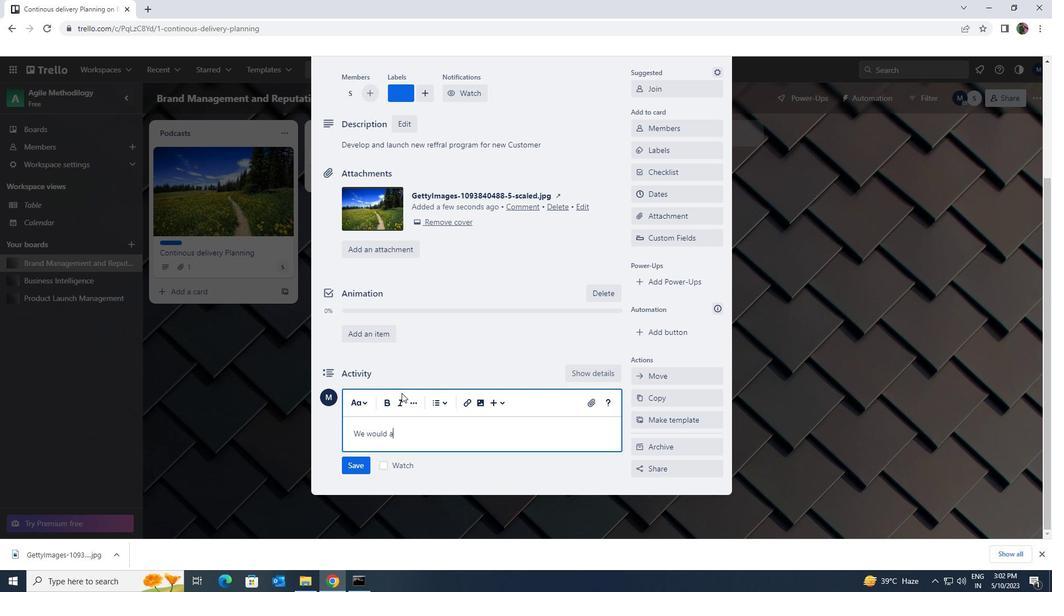 
Action: Mouse moved to (402, 393)
Screenshot: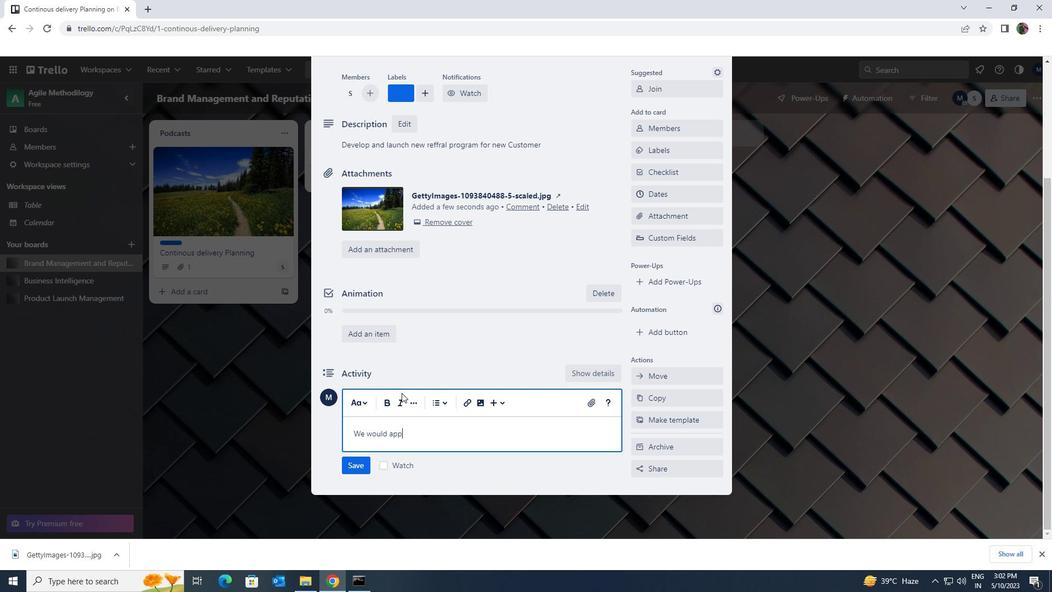 
Action: Key pressed ROACH<Key.space>THIS<Key.space><Key.shift>TASK<Key.space>WITH<Key.space>A<Key.space>SENSE<Key.space>OF<Key.space>COLLBORATION<Key.space>AND<Key.space>TEAMWORK<Key.space>LEVERAGING<Key.space>THE<Key.space>STRENGTHS<Key.space>OF<Key.space>EACH<Key.space>TEAM<Key.space>MEMBER<Key.space>TO<Key.space>ACHIEVE<Key.space>SUCESS
Screenshot: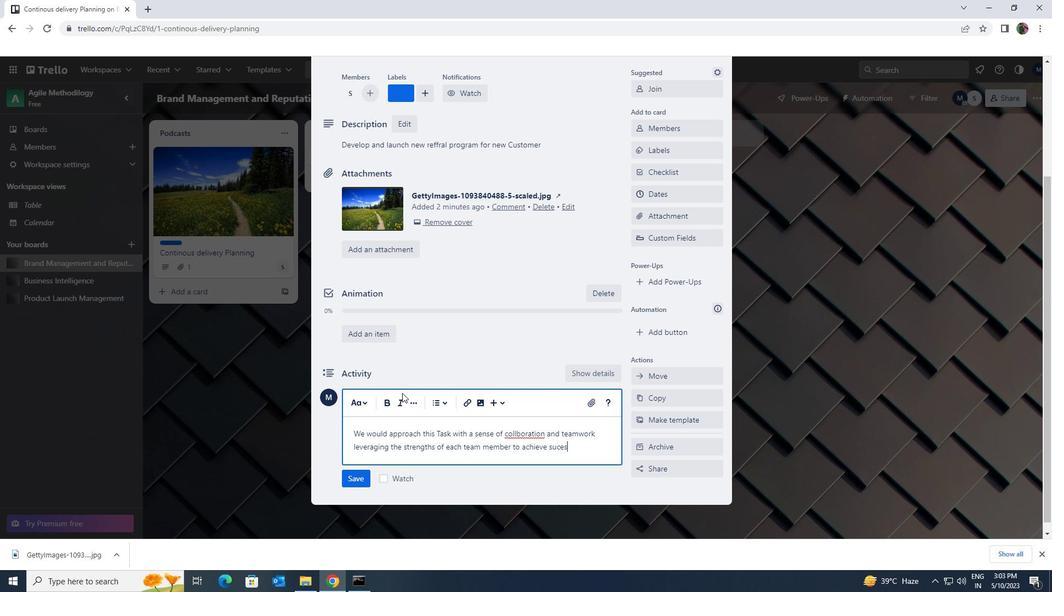 
Action: Mouse moved to (359, 473)
Screenshot: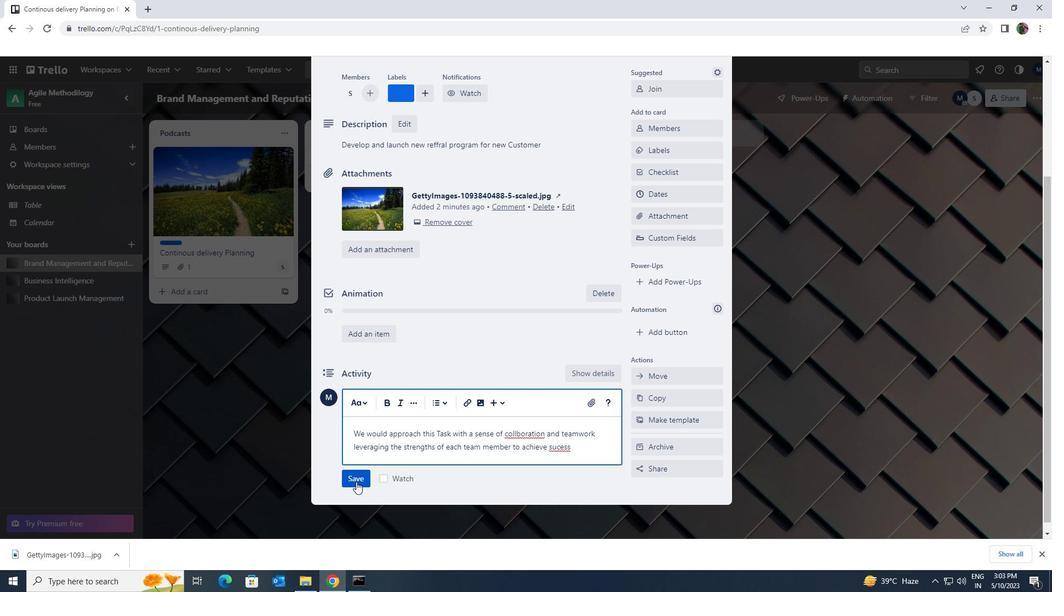 
Action: Mouse pressed left at (359, 473)
Screenshot: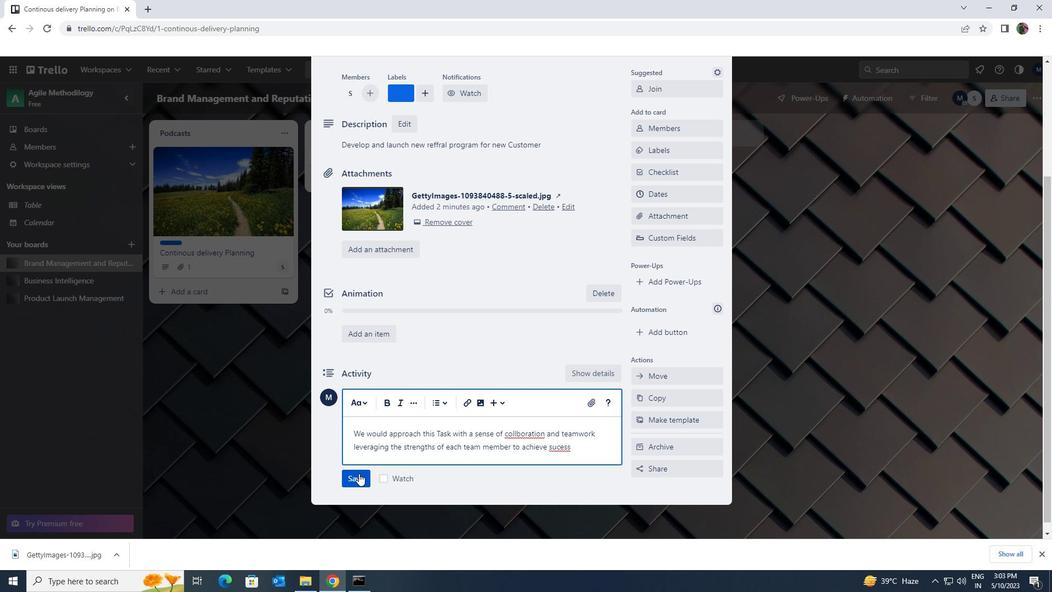 
Action: Mouse moved to (675, 196)
Screenshot: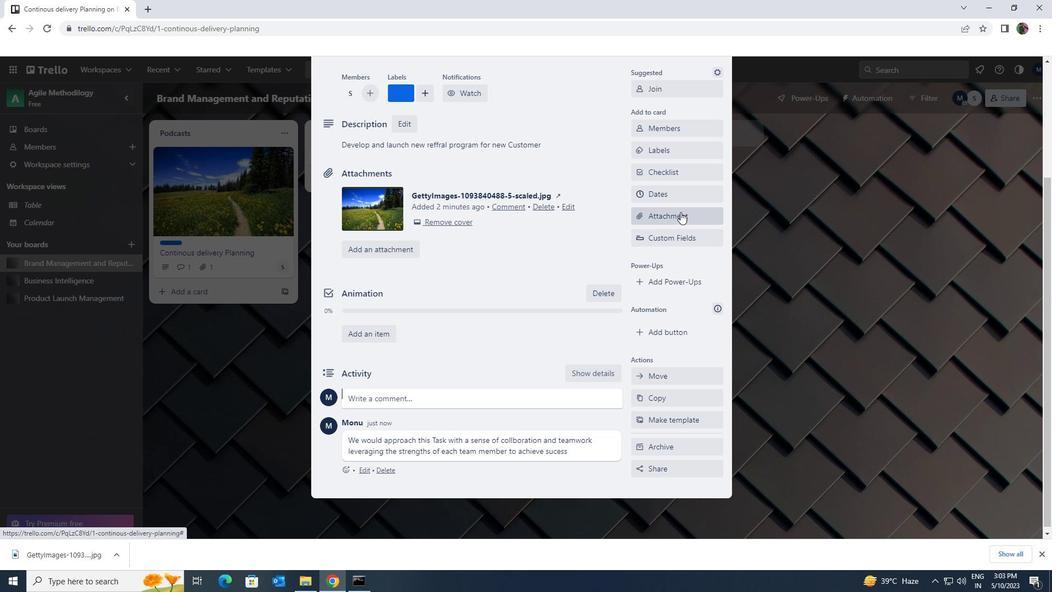 
Action: Mouse pressed left at (675, 196)
Screenshot: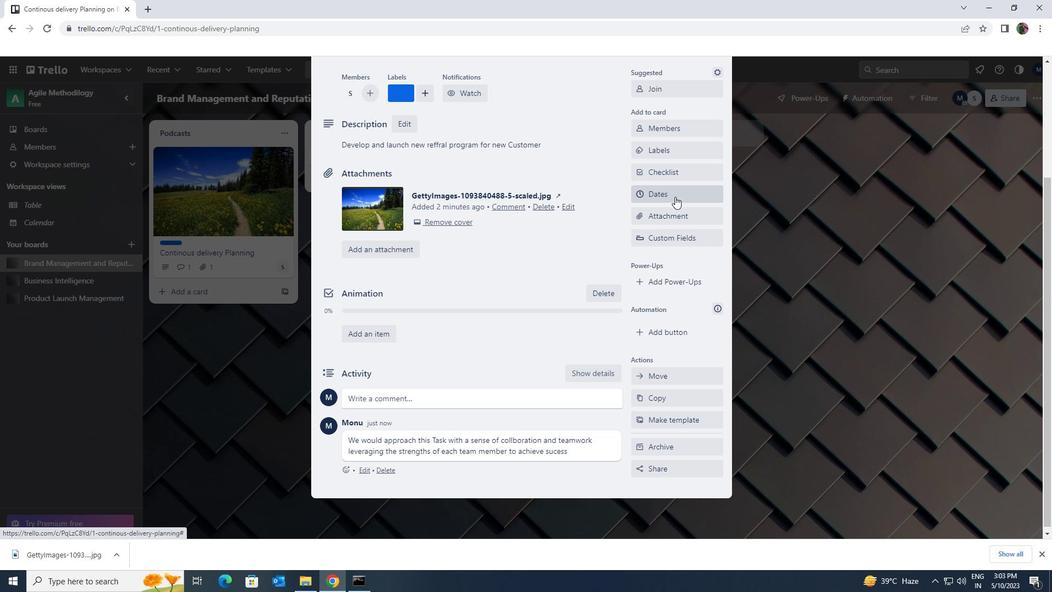 
Action: Mouse moved to (647, 297)
Screenshot: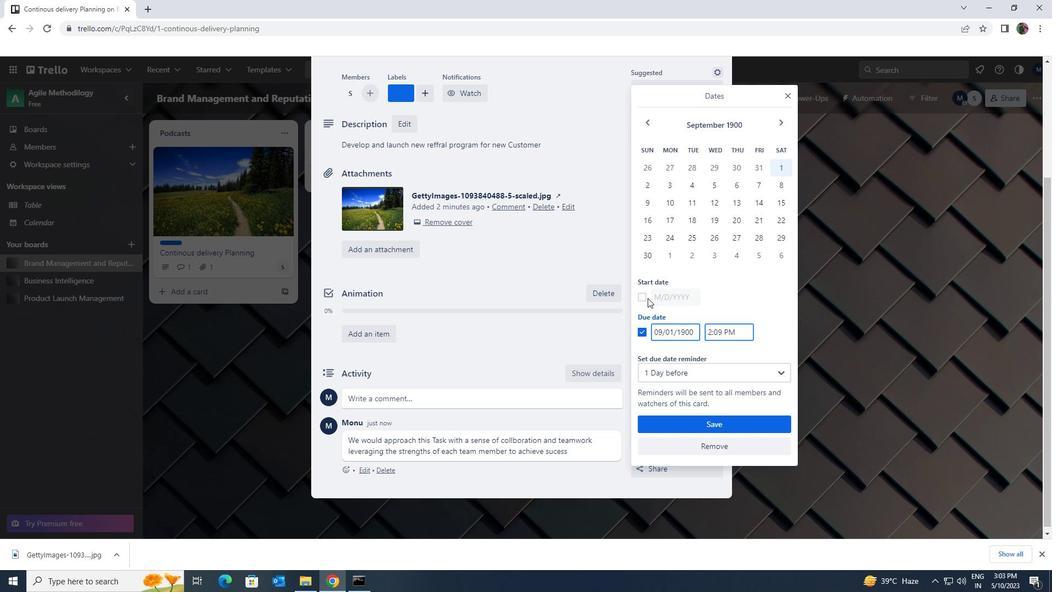 
Action: Mouse pressed left at (647, 297)
Screenshot: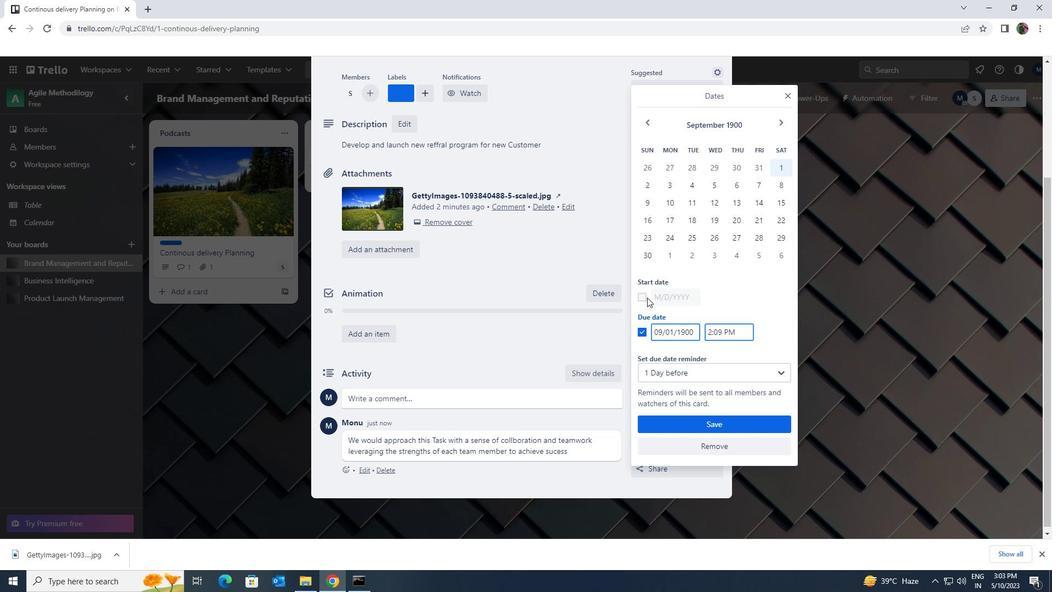 
Action: Mouse moved to (694, 297)
Screenshot: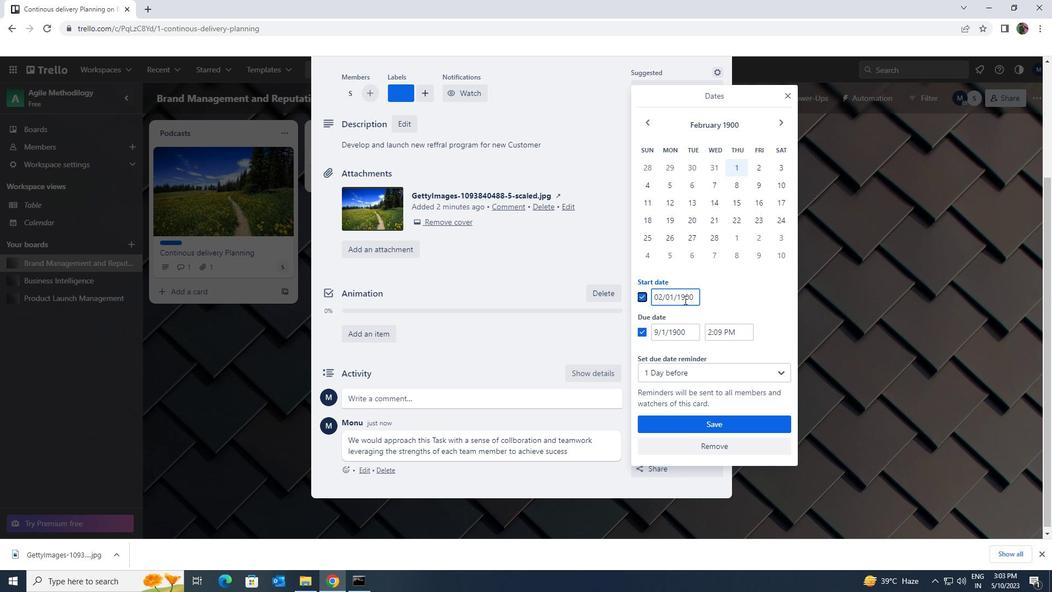 
Action: Mouse pressed left at (694, 297)
Screenshot: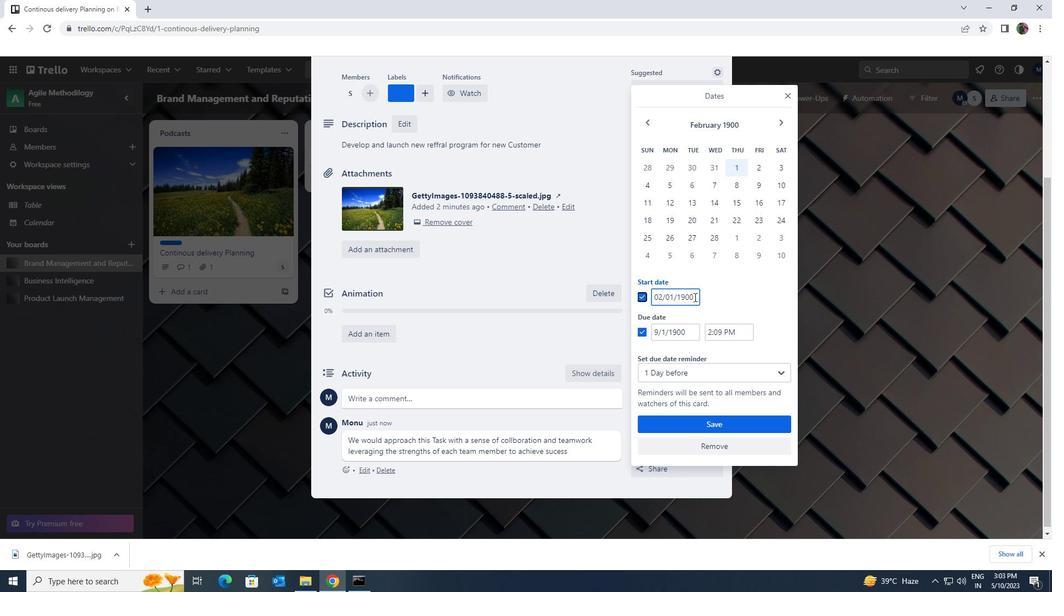 
Action: Mouse moved to (654, 297)
Screenshot: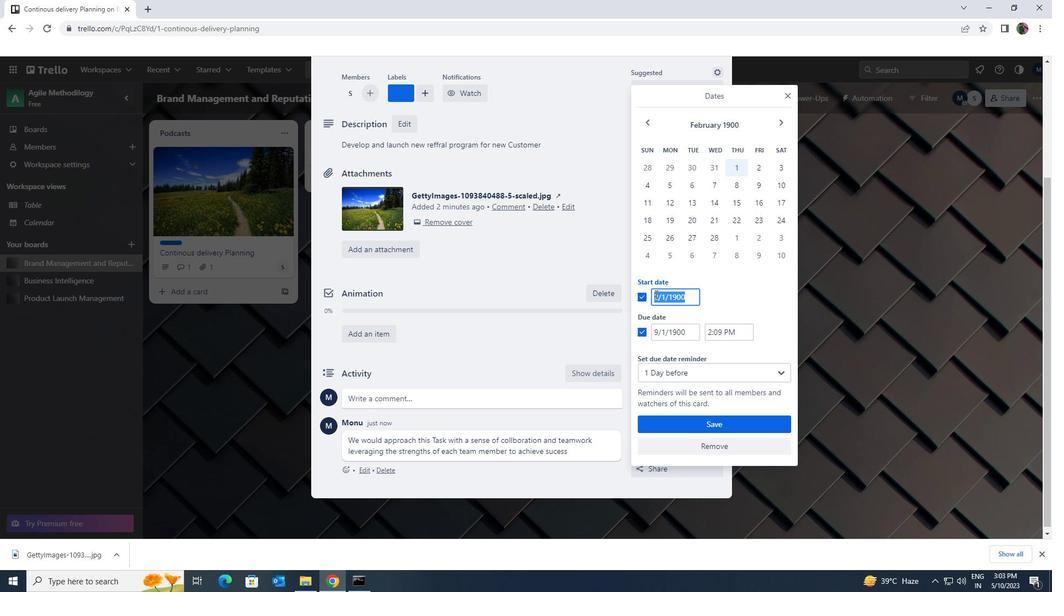 
Action: Key pressed 3/1/1900
Screenshot: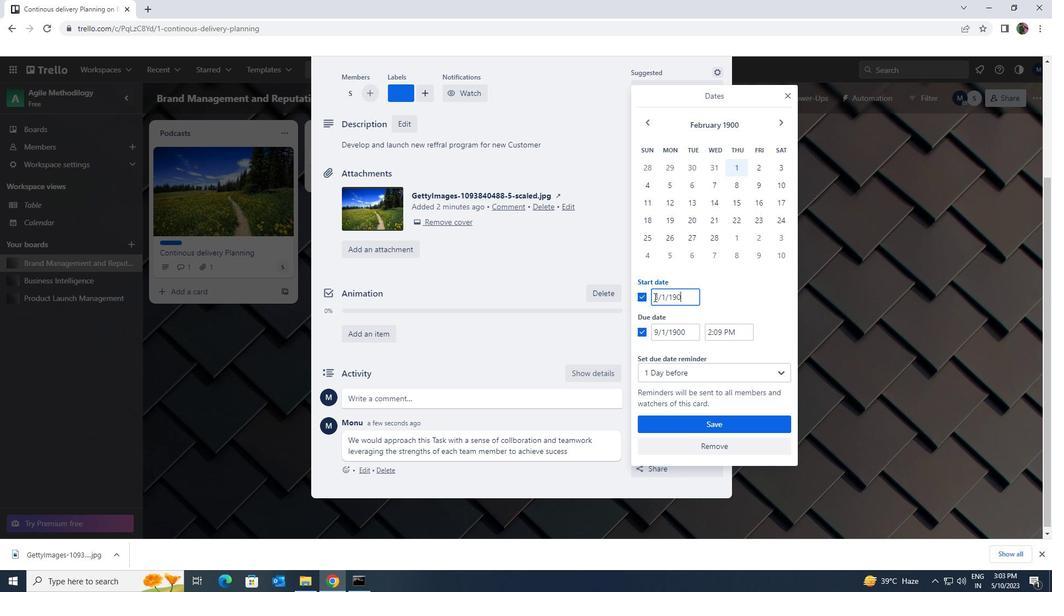 
Action: Mouse moved to (691, 330)
Screenshot: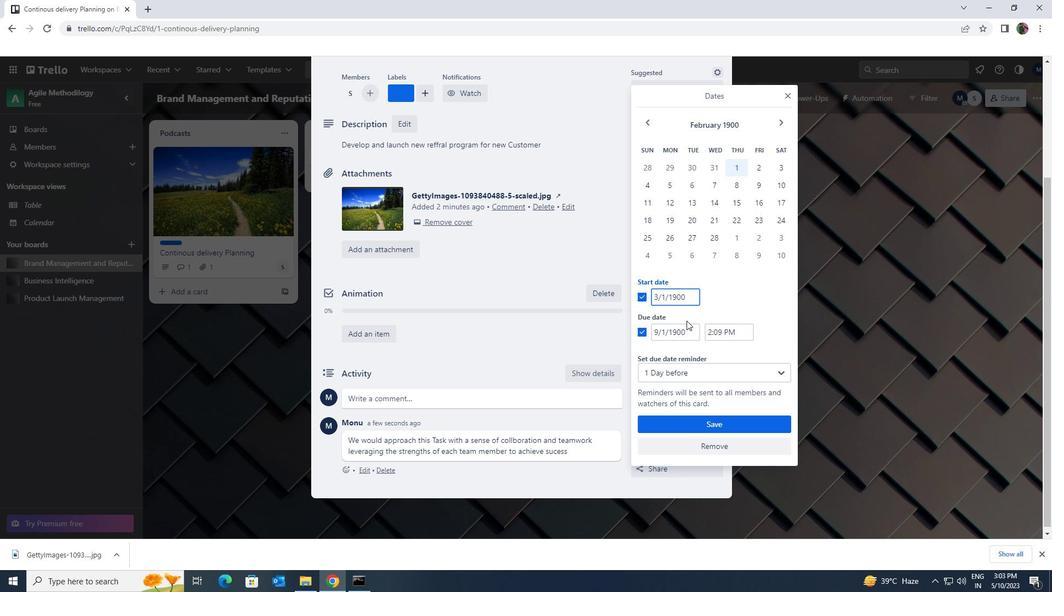 
Action: Mouse pressed left at (691, 330)
Screenshot: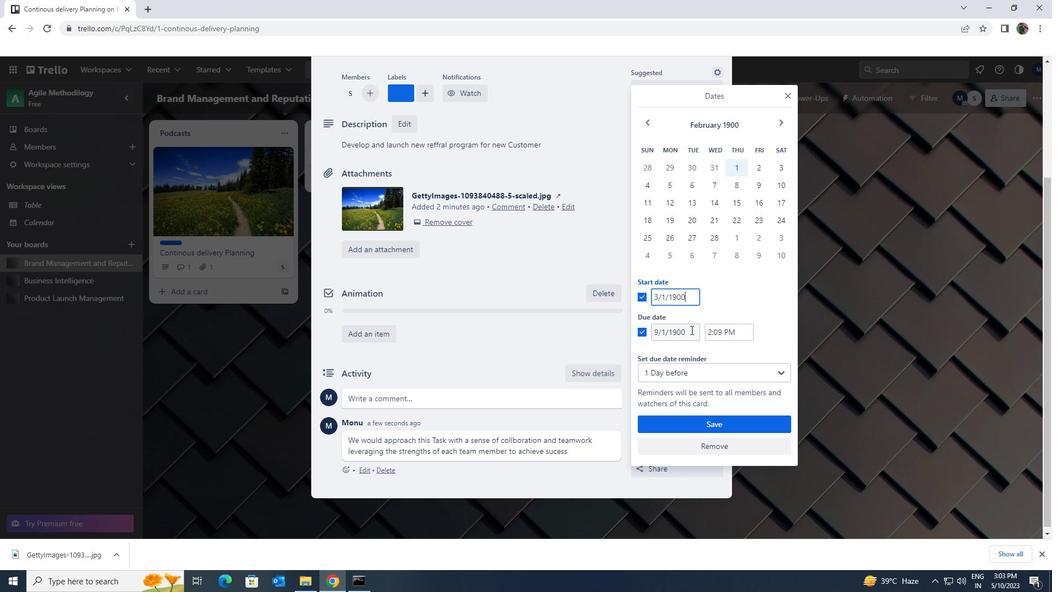 
Action: Mouse moved to (654, 329)
Screenshot: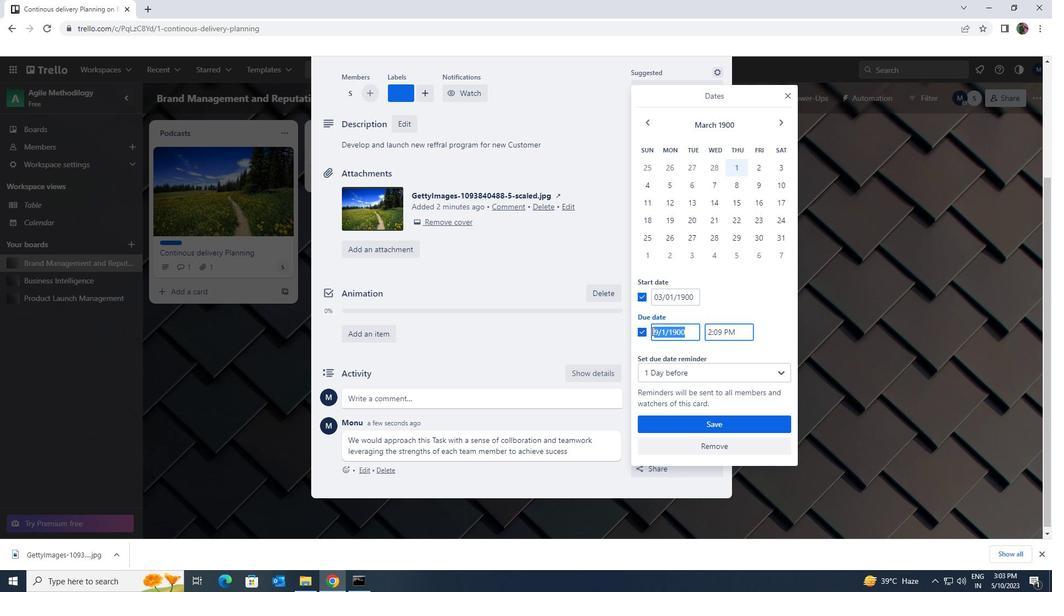 
Action: Key pressed 10/1/1900
Screenshot: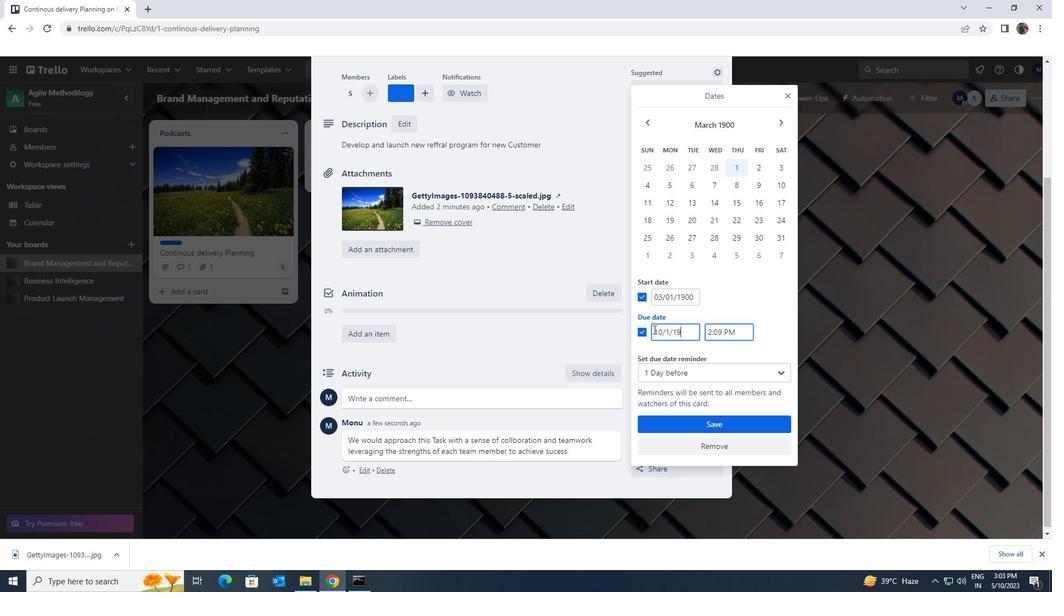 
Action: Mouse moved to (695, 428)
Screenshot: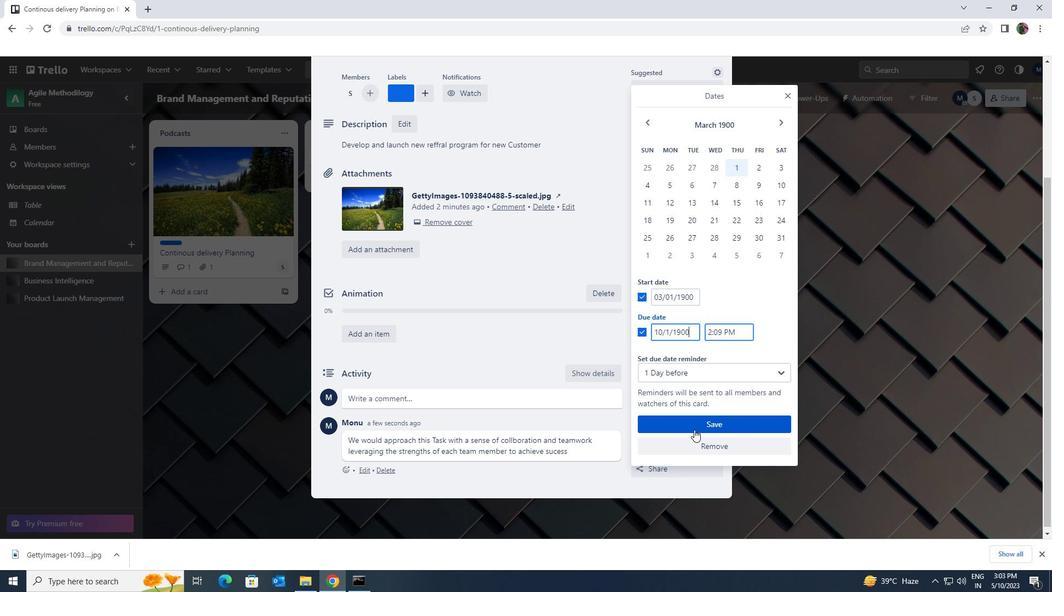 
Action: Mouse pressed left at (695, 428)
Screenshot: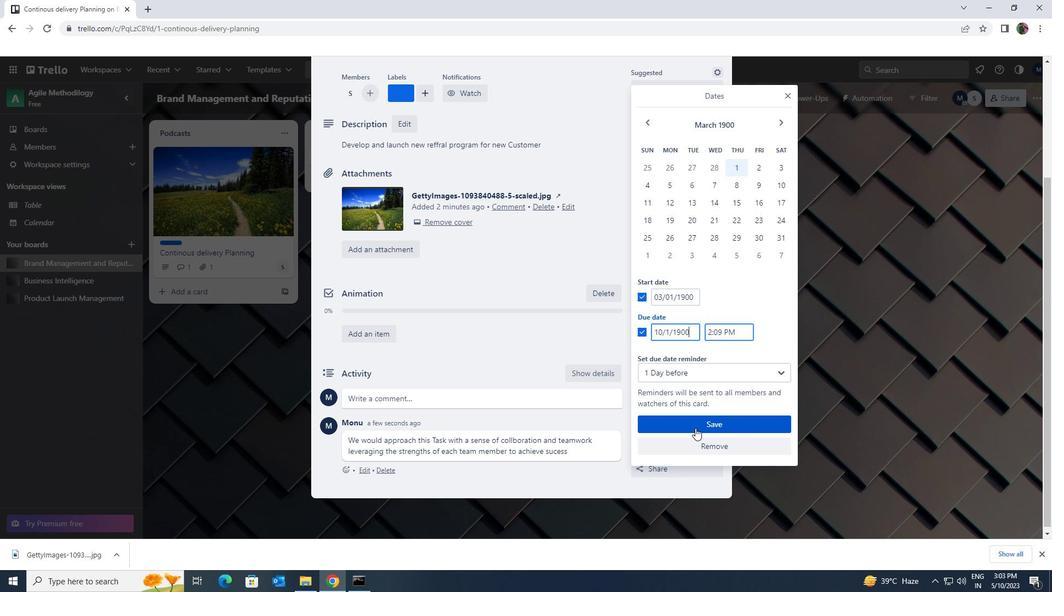 
Action: Mouse moved to (695, 426)
Screenshot: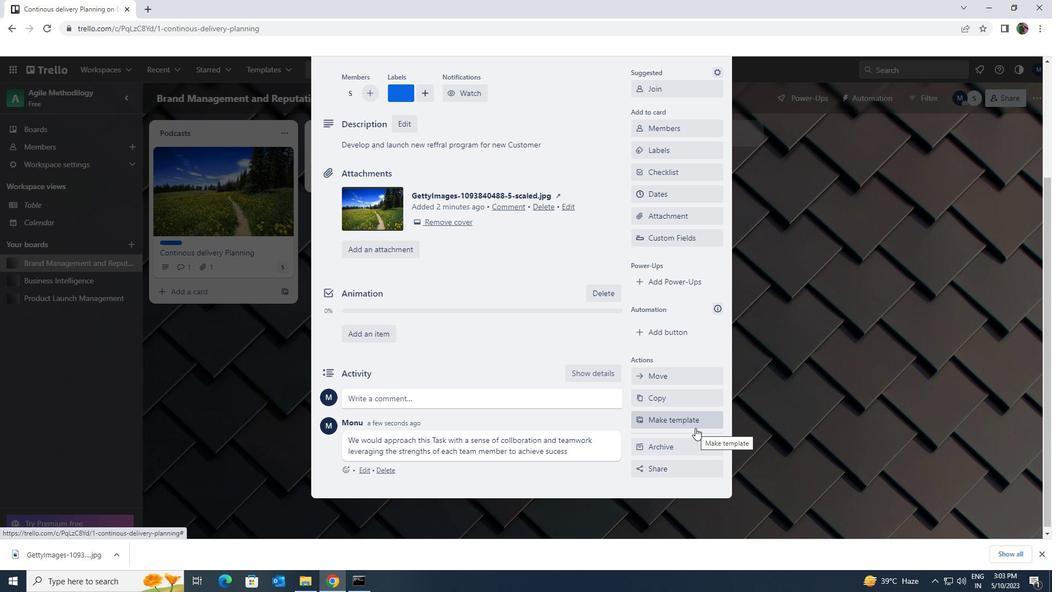 
